 Task: Check the opening hours of the nearest Apple Store for device repairs.
Action: Mouse moved to (128, 72)
Screenshot: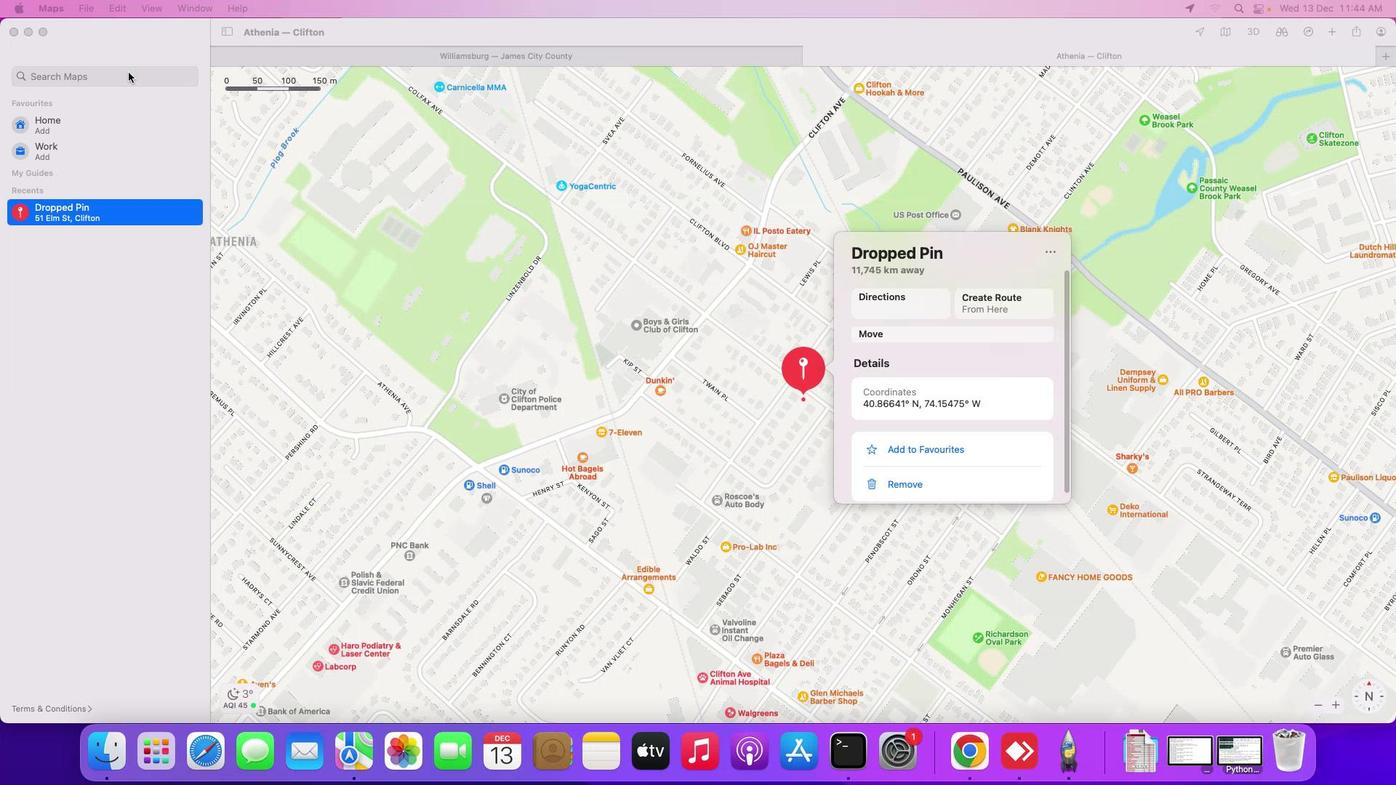 
Action: Mouse pressed left at (128, 72)
Screenshot: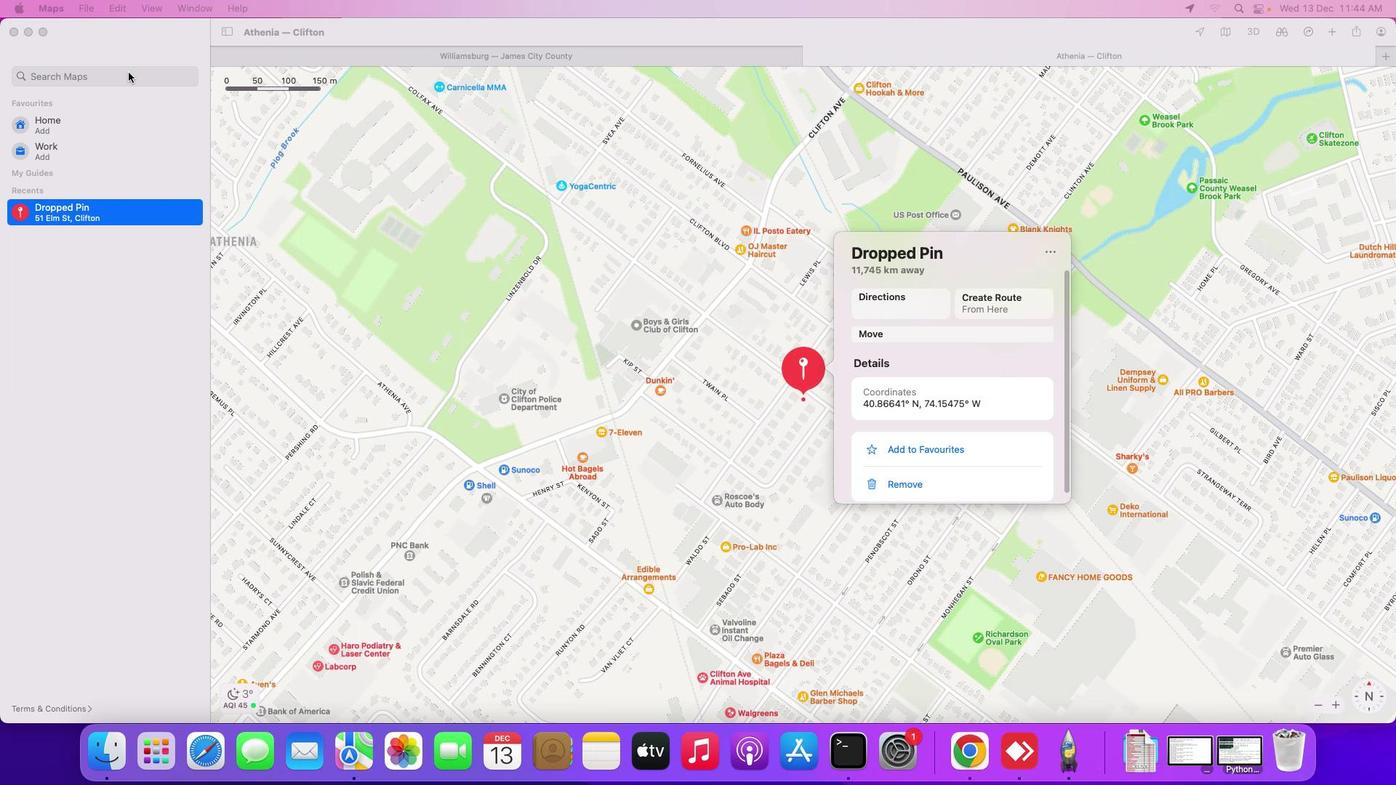 
Action: Key pressed 'f'Key.backspace'n''e''a''r''e''s''t'Key.spaceKey.shift_rKey.shift_r'A''p''p''l''e'Key.spaceKey.shift_r'S''t''o''r''e'Key.space
Screenshot: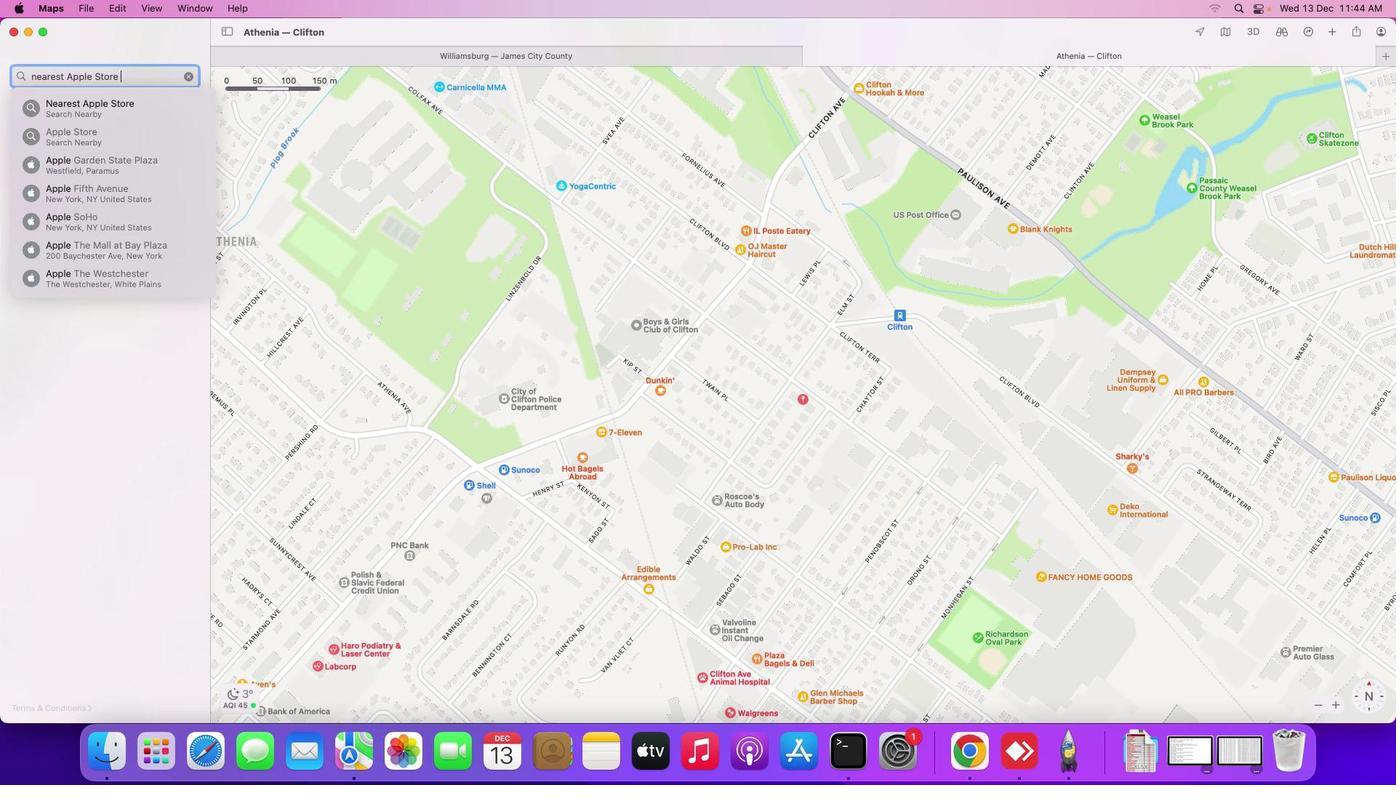 
Action: Mouse moved to (134, 189)
Screenshot: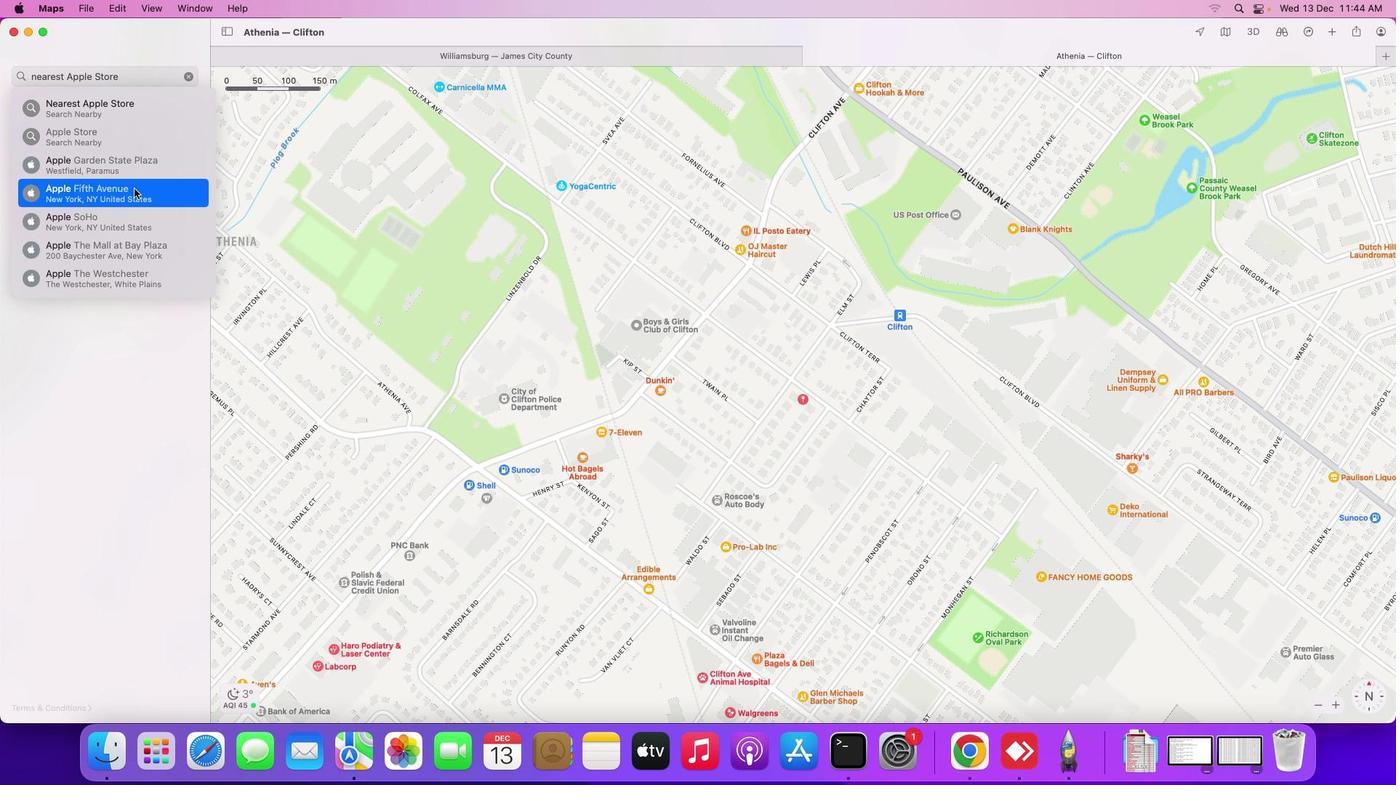 
Action: Mouse pressed left at (134, 189)
Screenshot: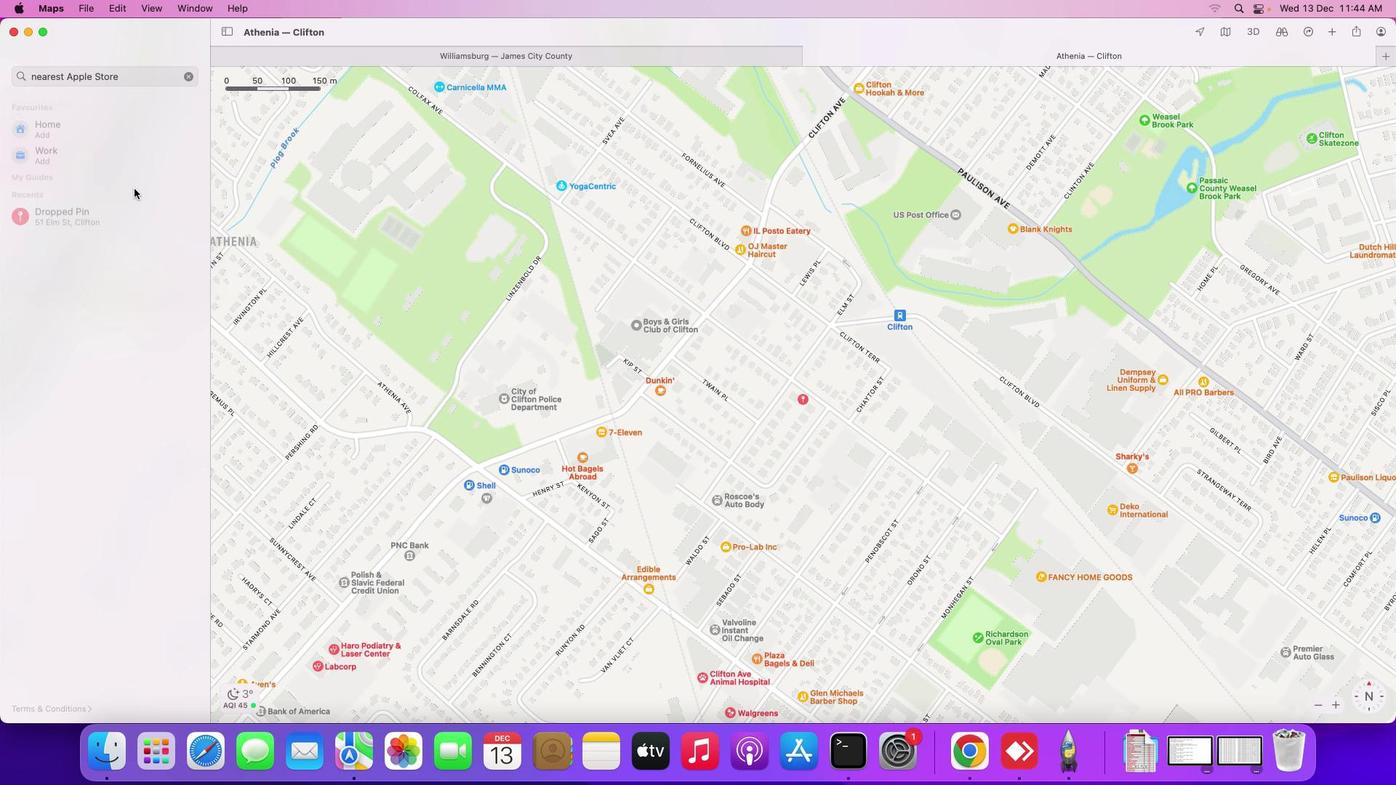 
Action: Mouse moved to (971, 445)
Screenshot: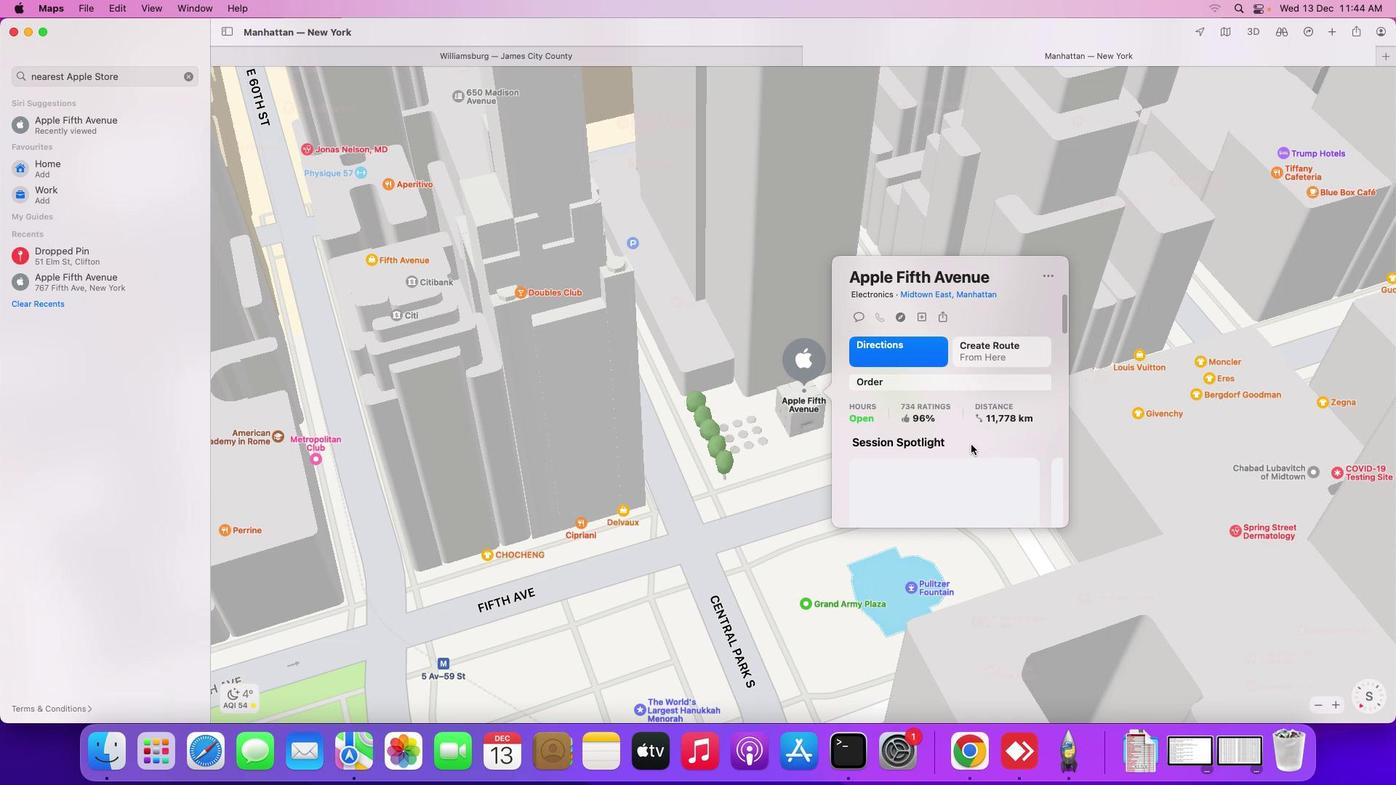 
Action: Mouse scrolled (971, 445) with delta (0, 0)
Screenshot: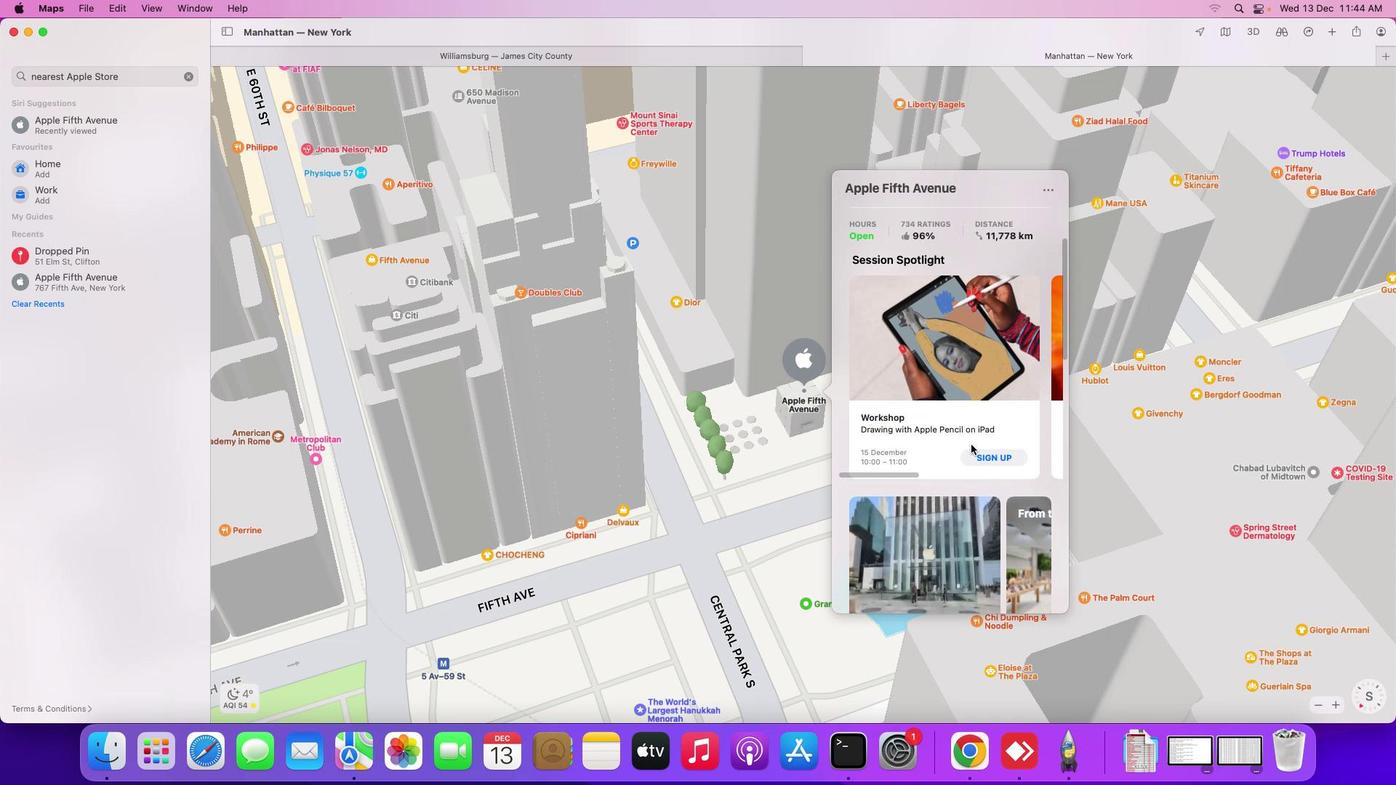 
Action: Mouse scrolled (971, 445) with delta (0, 0)
Screenshot: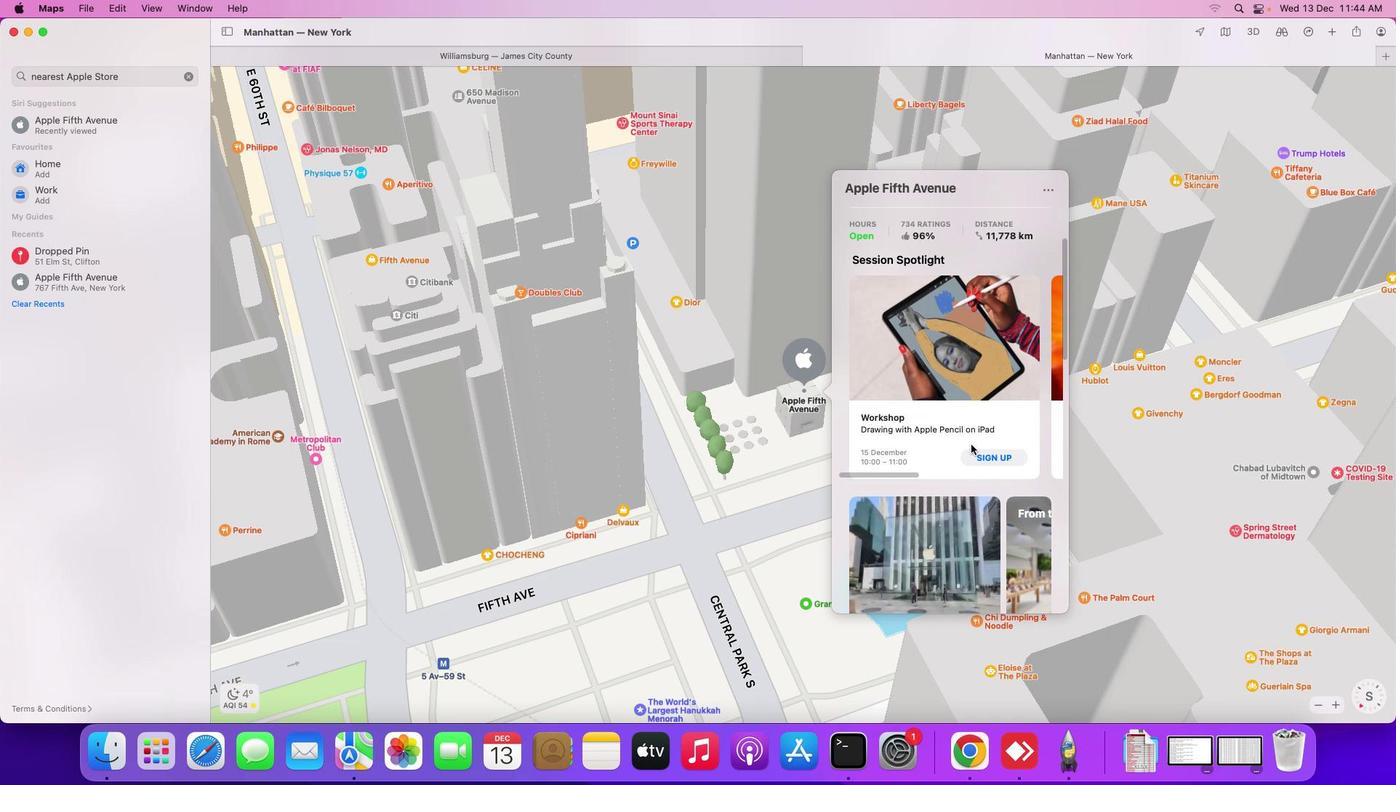
Action: Mouse scrolled (971, 445) with delta (0, -1)
Screenshot: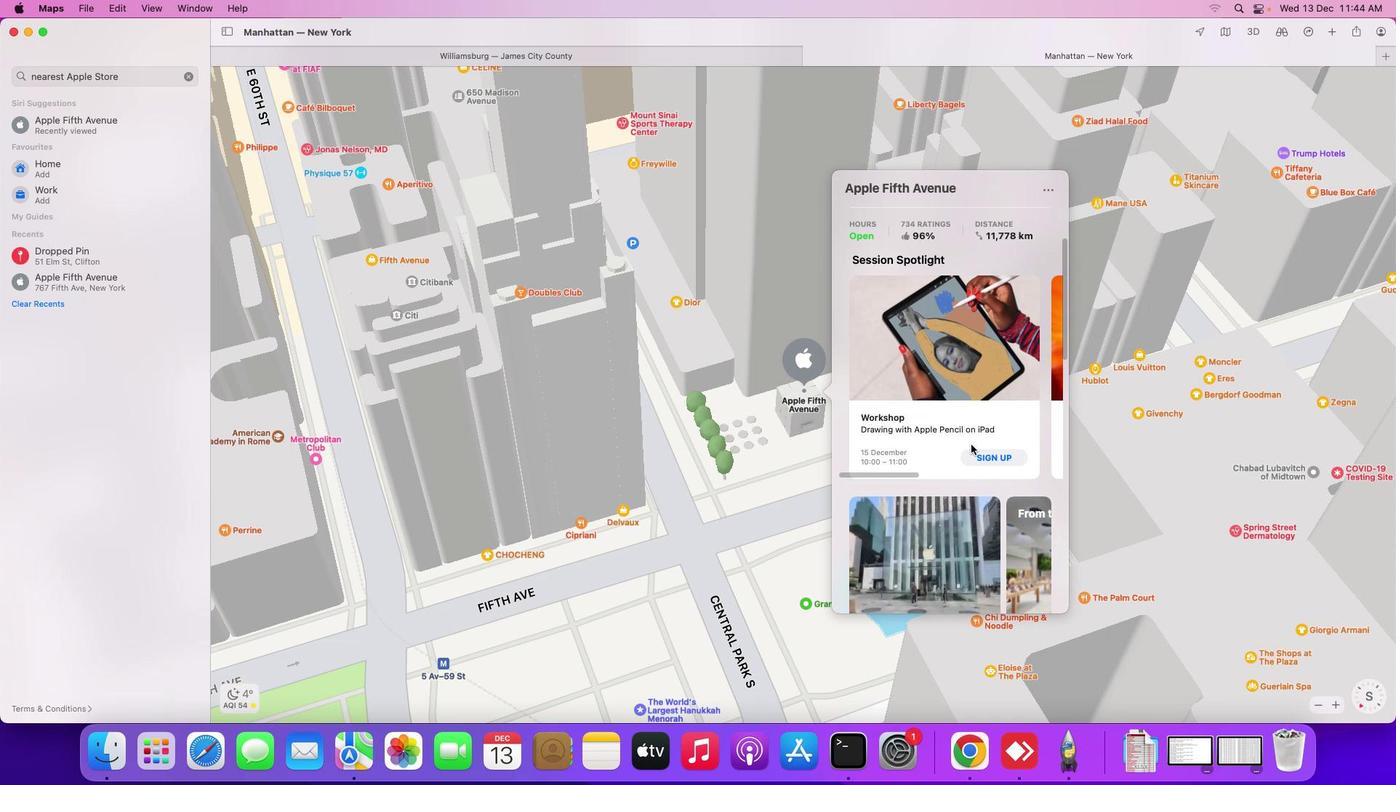 
Action: Mouse scrolled (971, 445) with delta (0, -2)
Screenshot: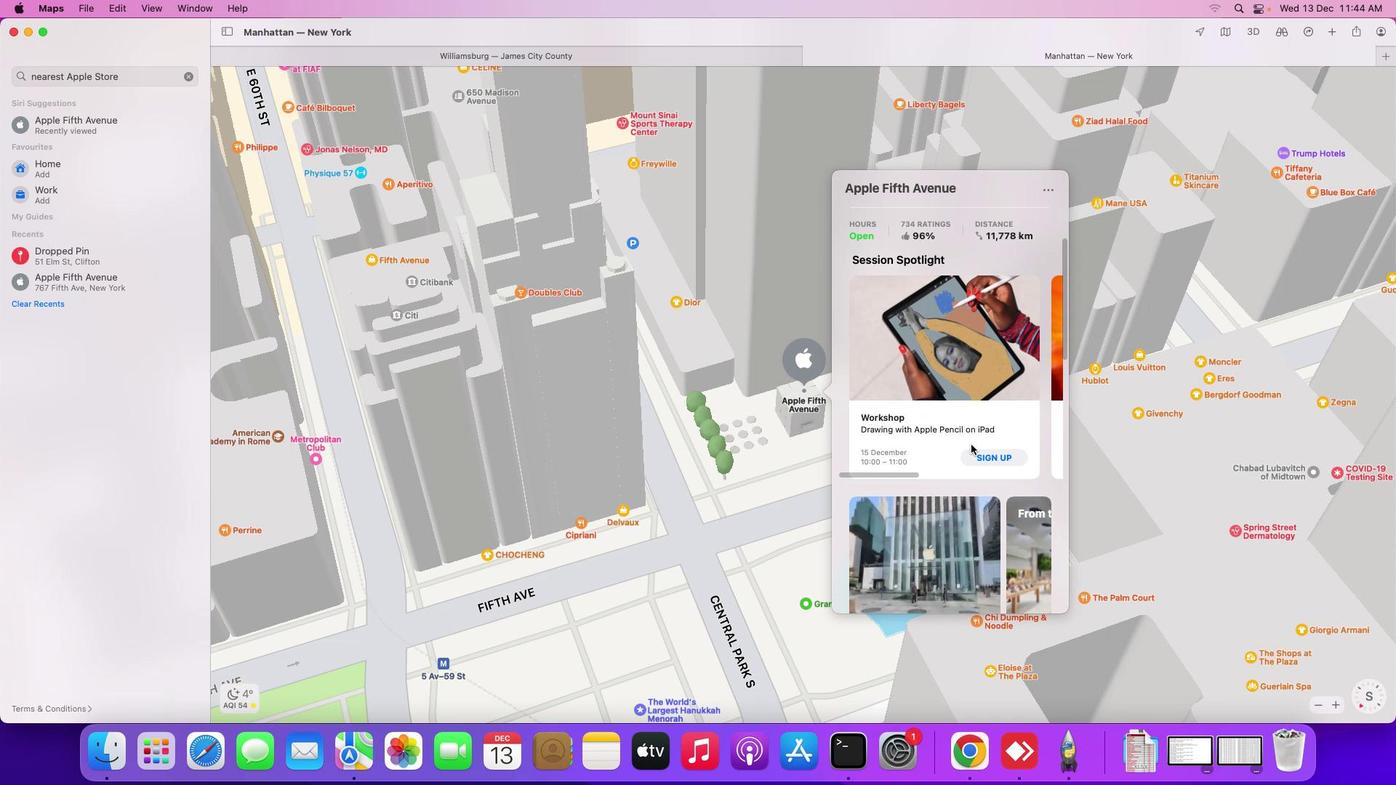 
Action: Mouse scrolled (971, 445) with delta (0, -3)
Screenshot: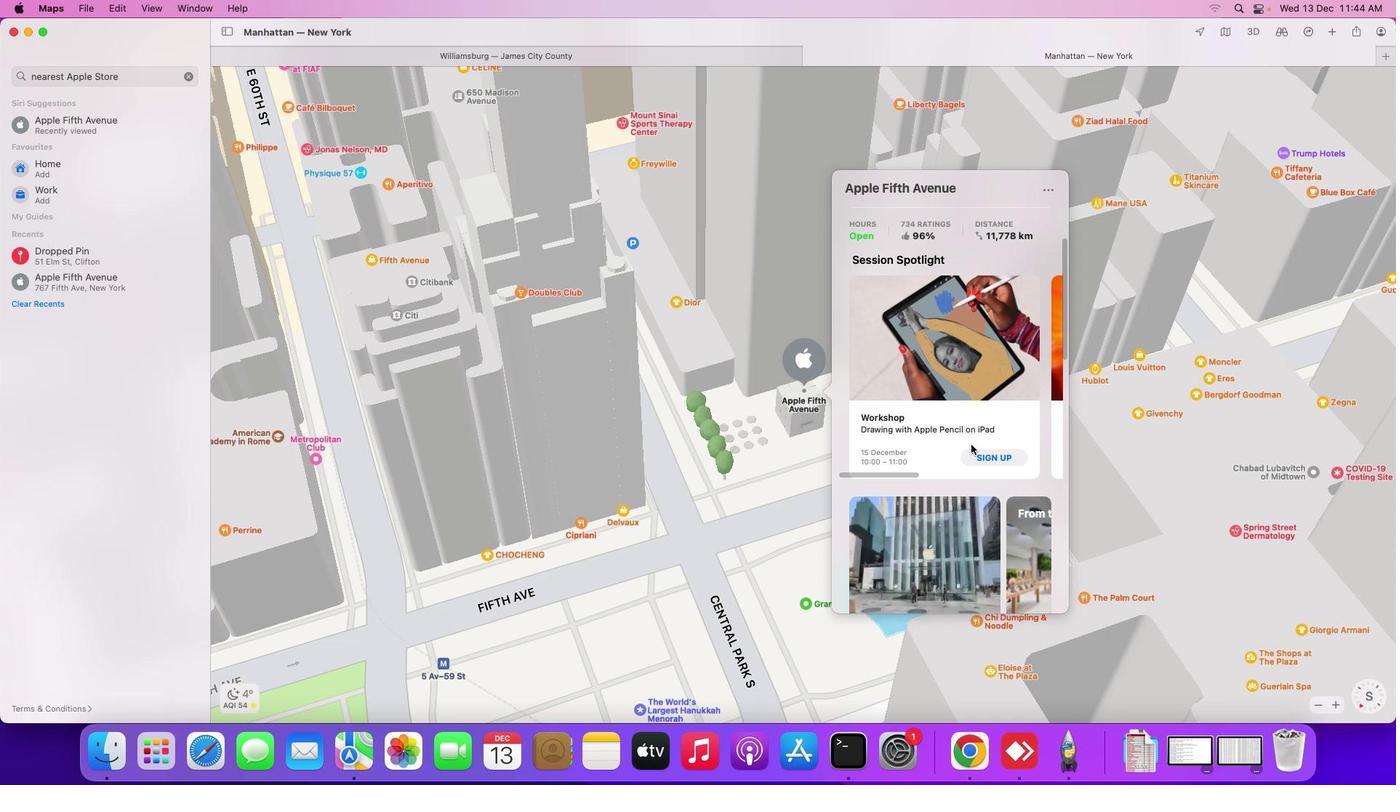 
Action: Mouse scrolled (971, 445) with delta (0, 0)
Screenshot: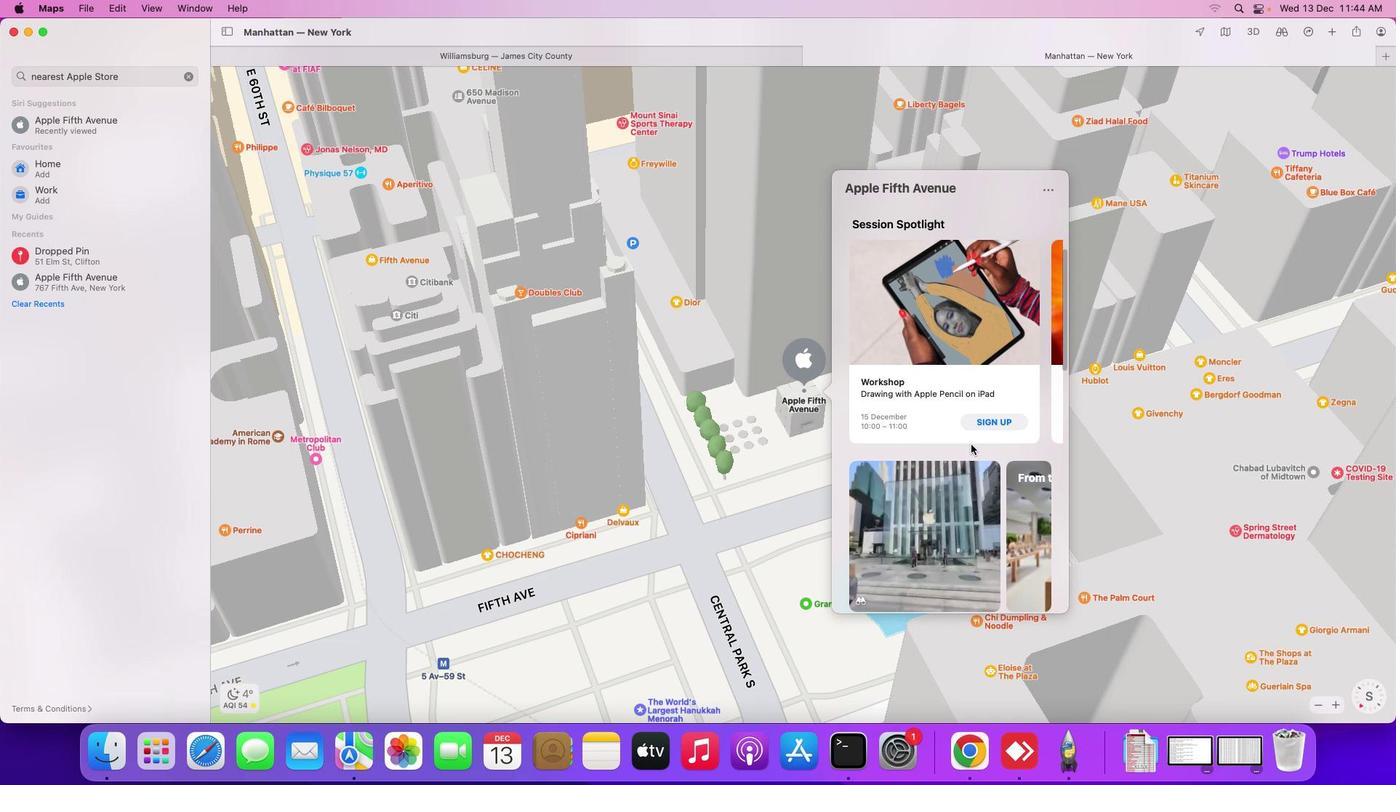 
Action: Mouse scrolled (971, 445) with delta (0, 0)
Screenshot: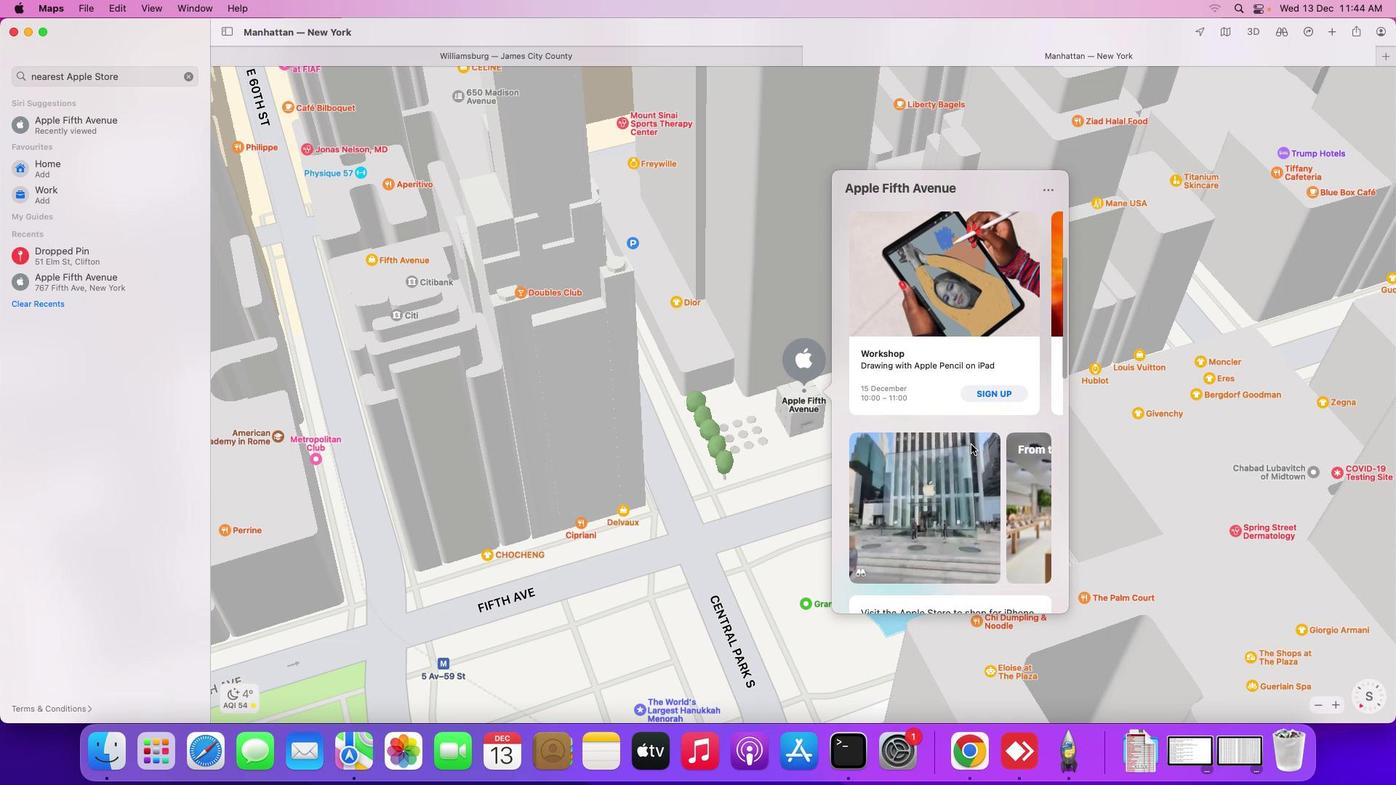 
Action: Mouse scrolled (971, 445) with delta (0, 0)
Screenshot: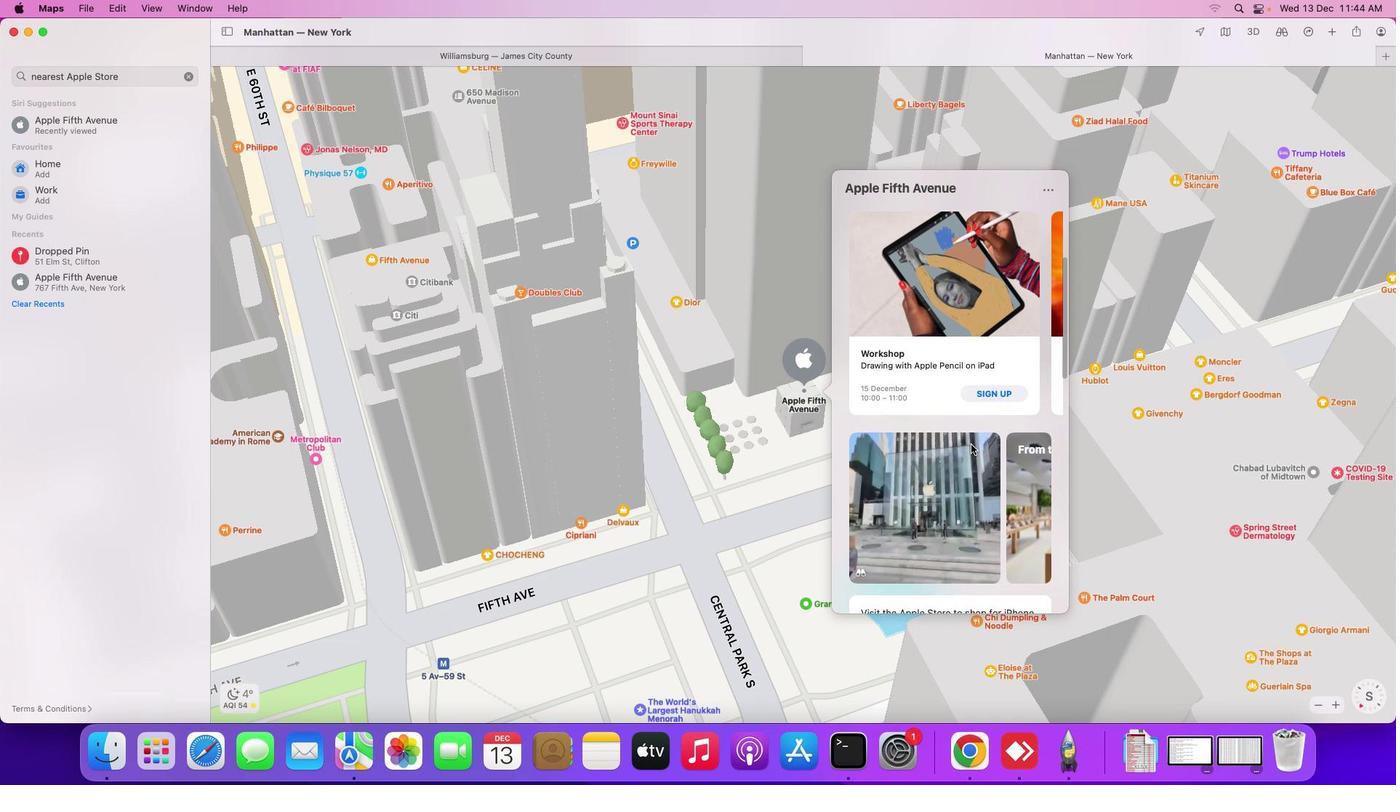 
Action: Mouse scrolled (971, 445) with delta (0, -1)
Screenshot: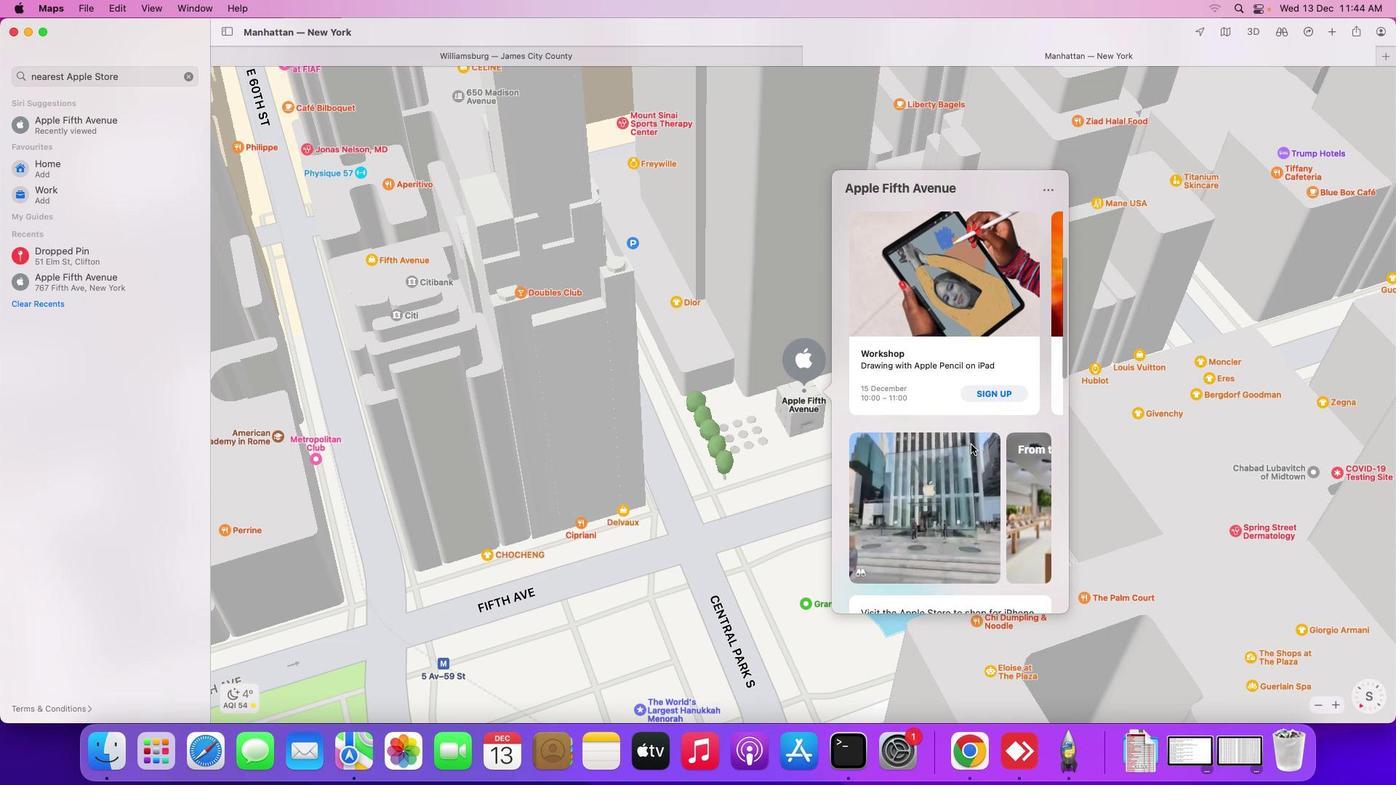 
Action: Mouse scrolled (971, 445) with delta (0, -2)
Screenshot: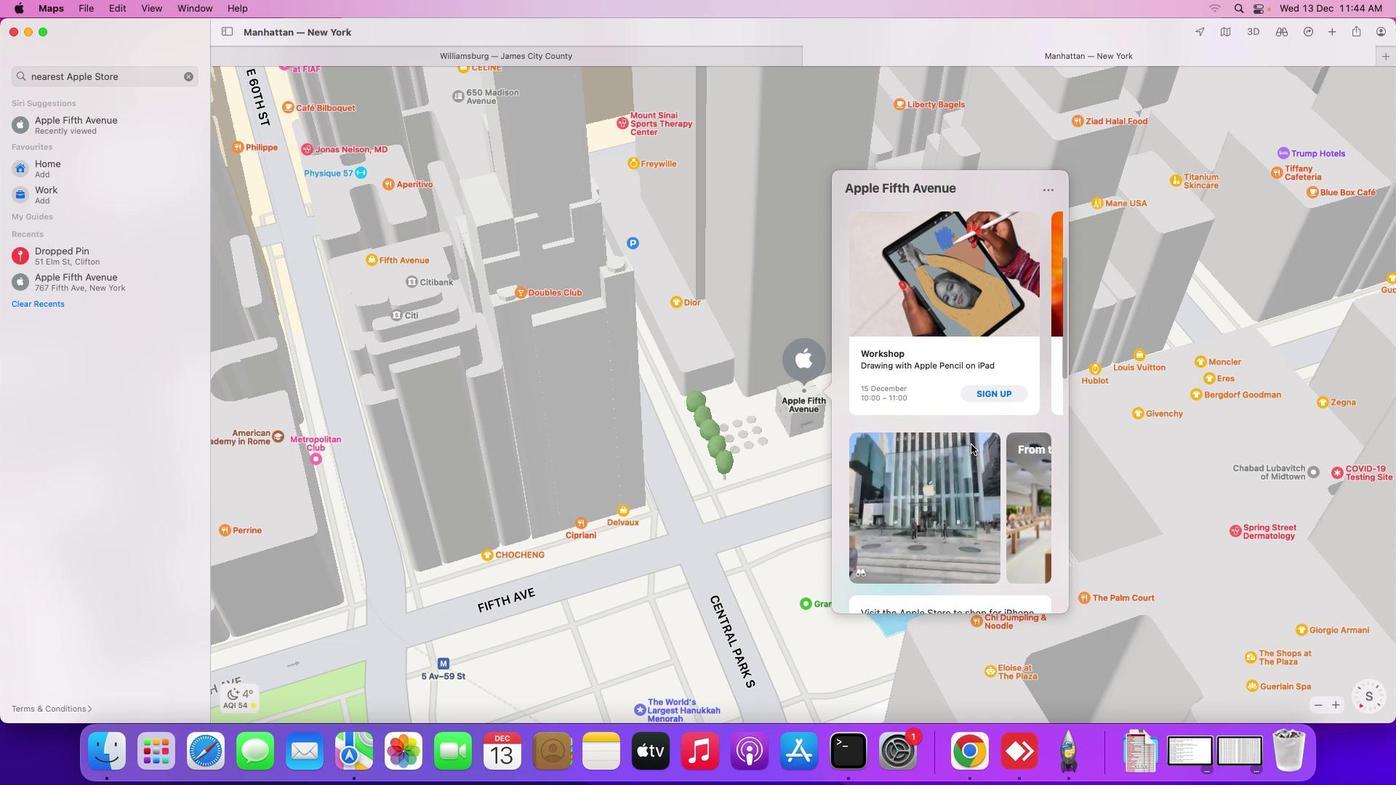 
Action: Mouse scrolled (971, 445) with delta (0, 0)
Screenshot: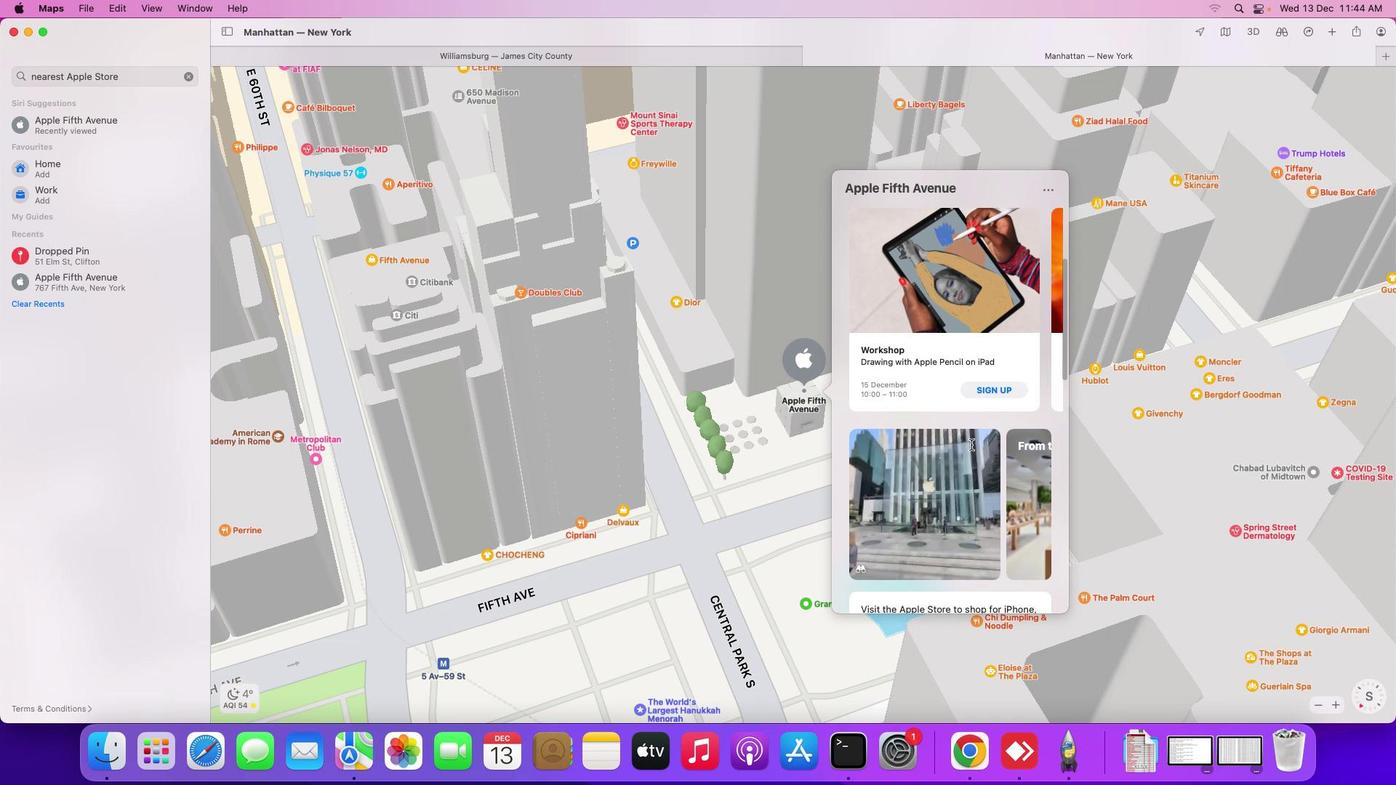 
Action: Mouse scrolled (971, 445) with delta (0, 0)
Screenshot: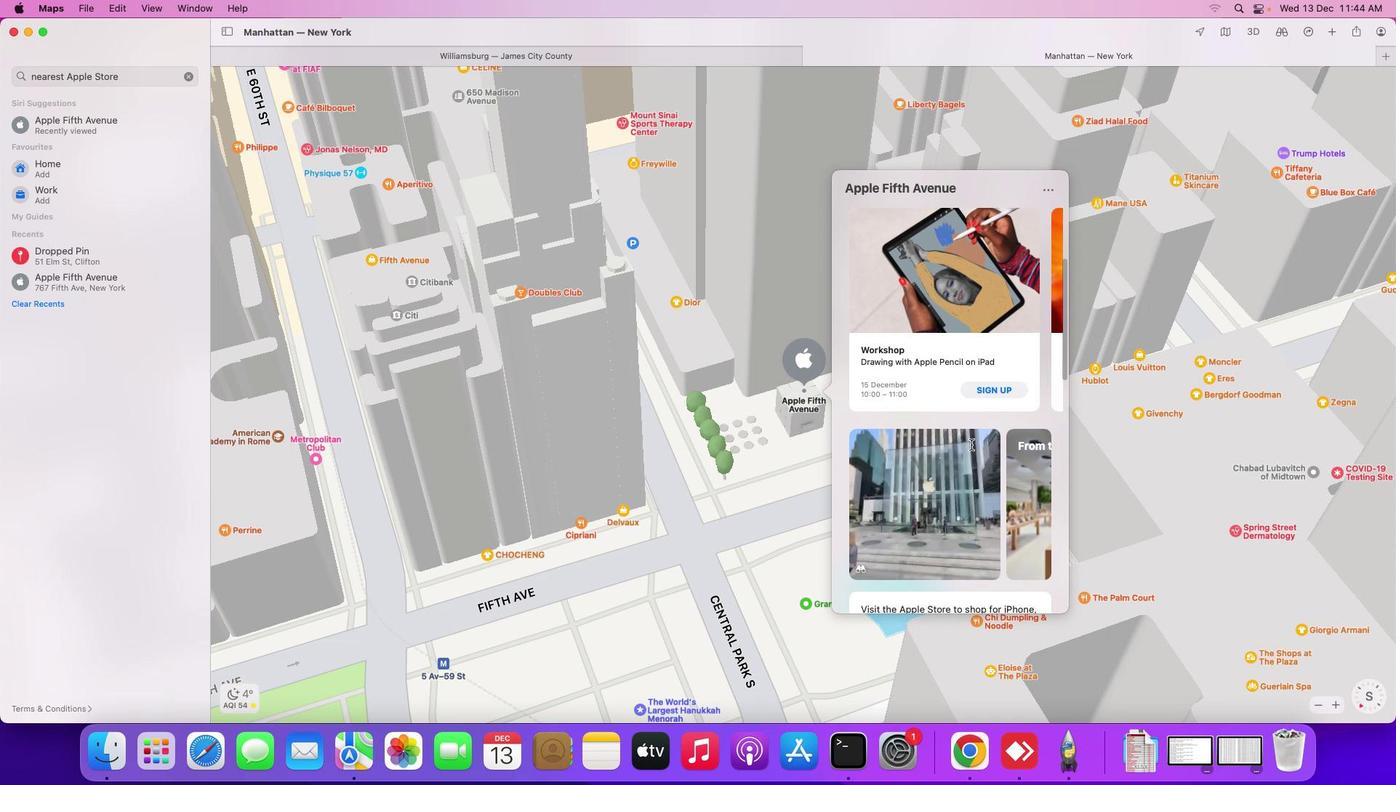 
Action: Mouse scrolled (971, 445) with delta (0, 0)
Screenshot: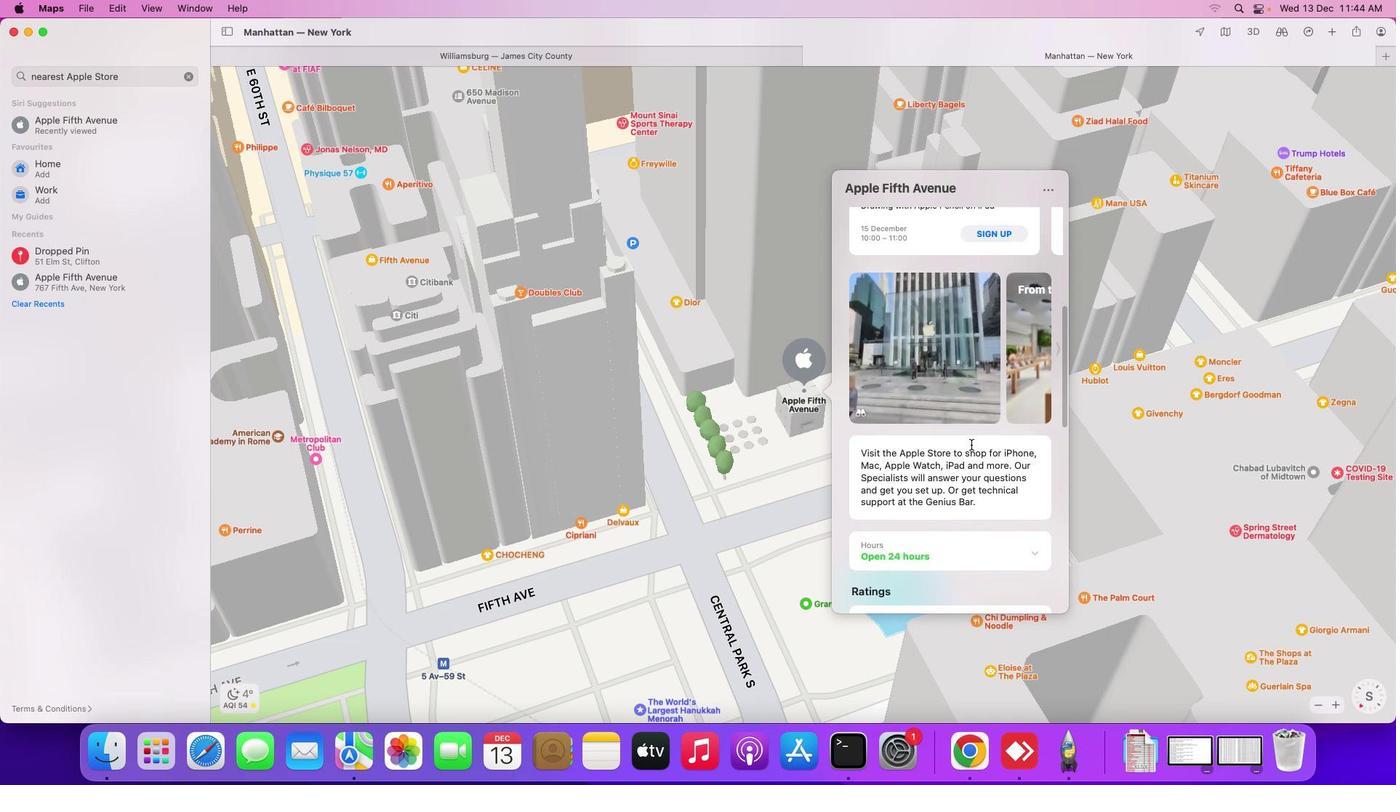 
Action: Mouse scrolled (971, 445) with delta (0, 0)
Screenshot: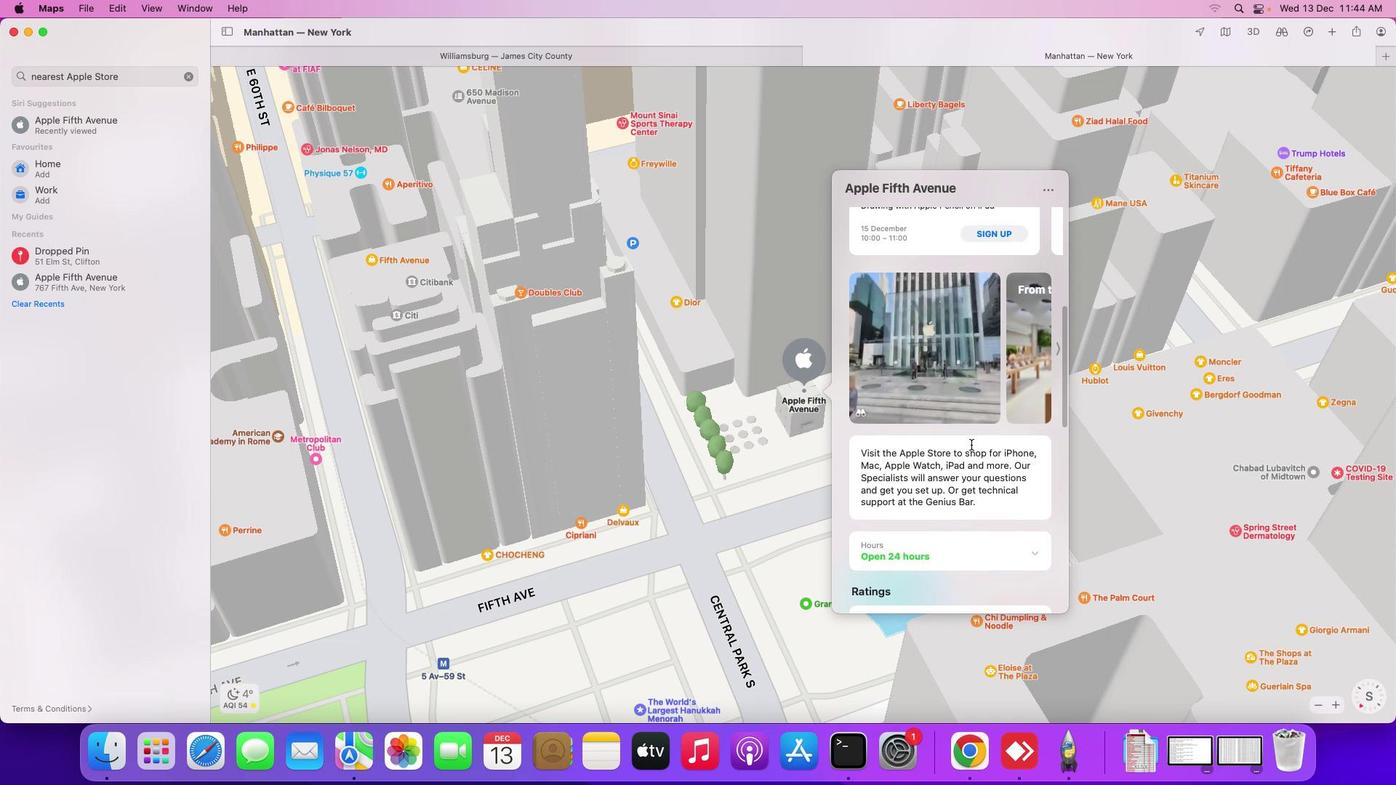 
Action: Mouse scrolled (971, 445) with delta (0, -2)
Screenshot: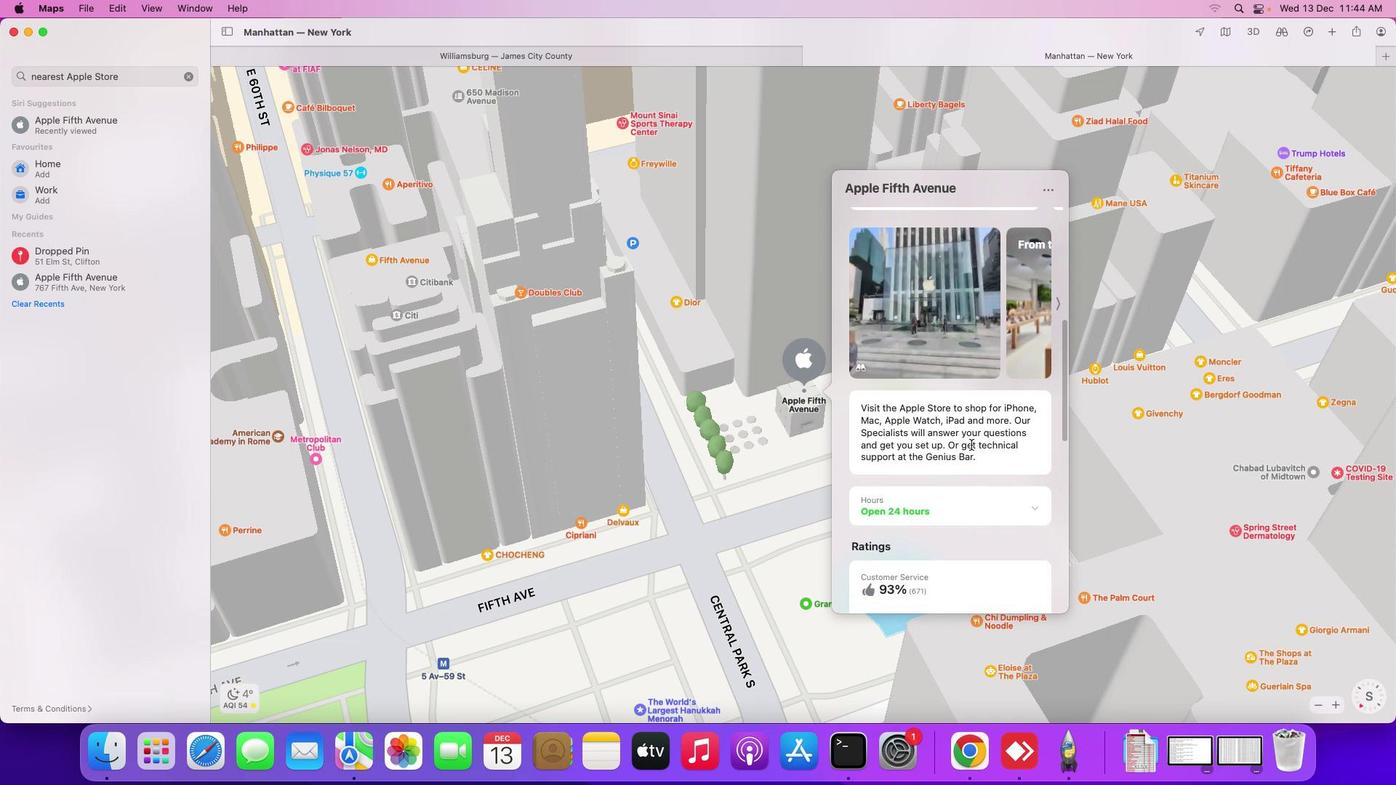 
Action: Mouse scrolled (971, 445) with delta (0, -2)
Screenshot: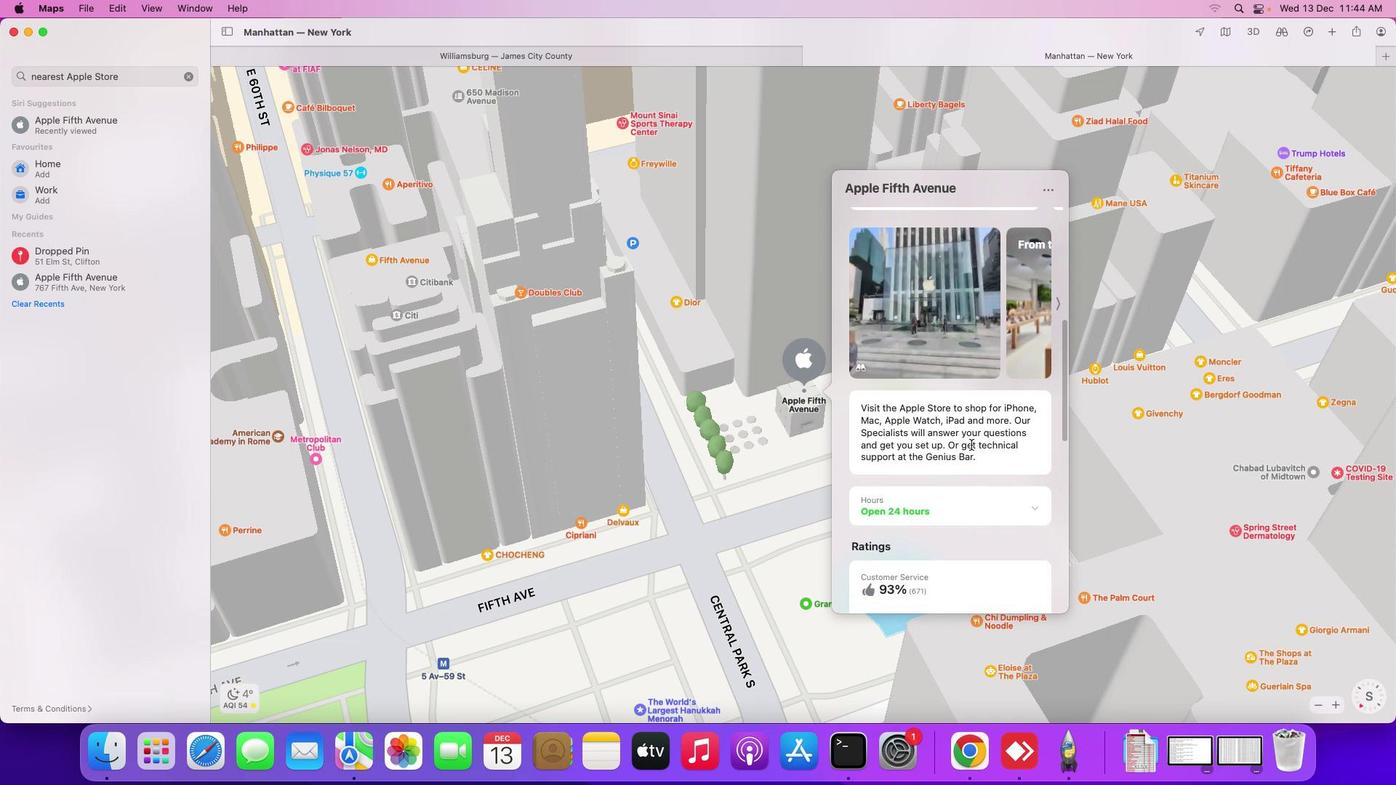 
Action: Mouse scrolled (971, 445) with delta (0, -3)
Screenshot: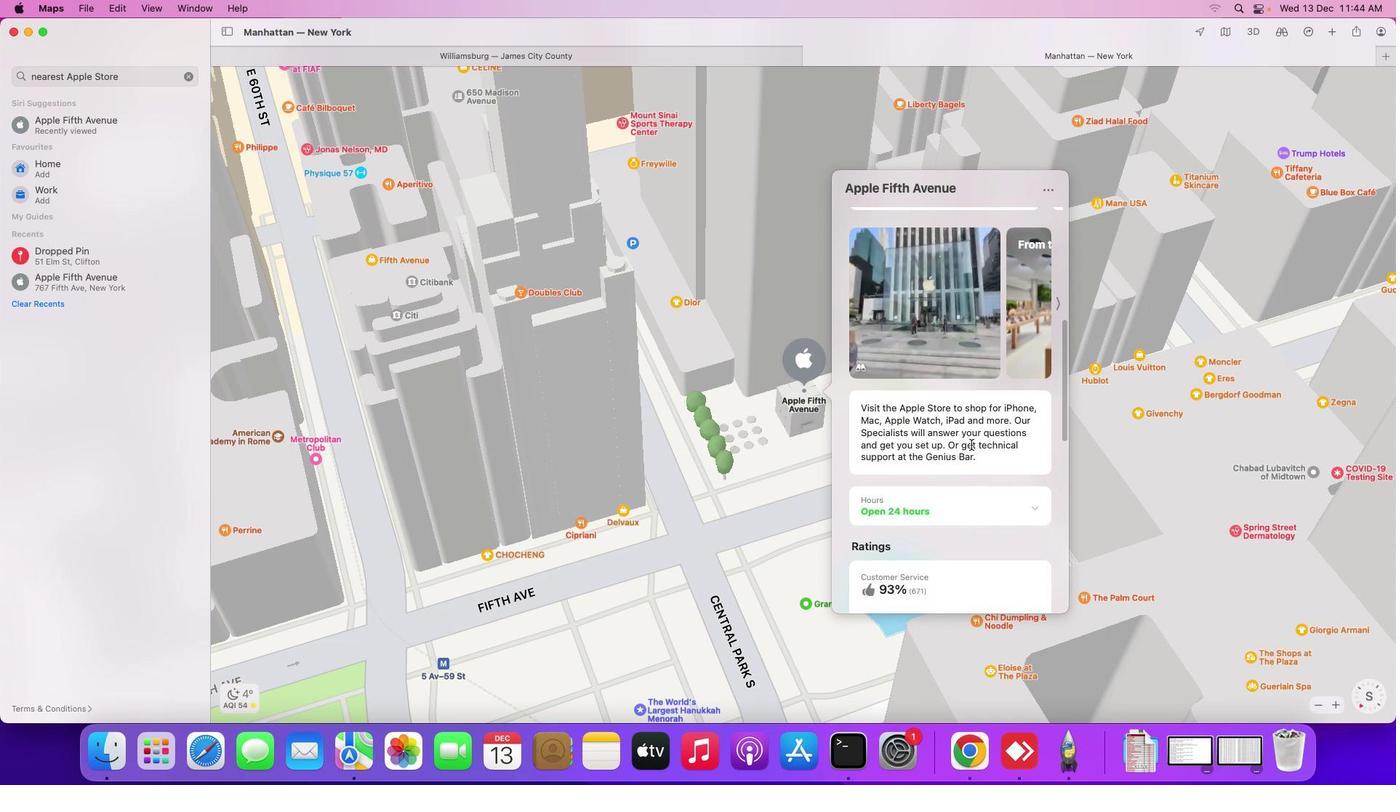 
Action: Mouse scrolled (971, 445) with delta (0, -4)
Screenshot: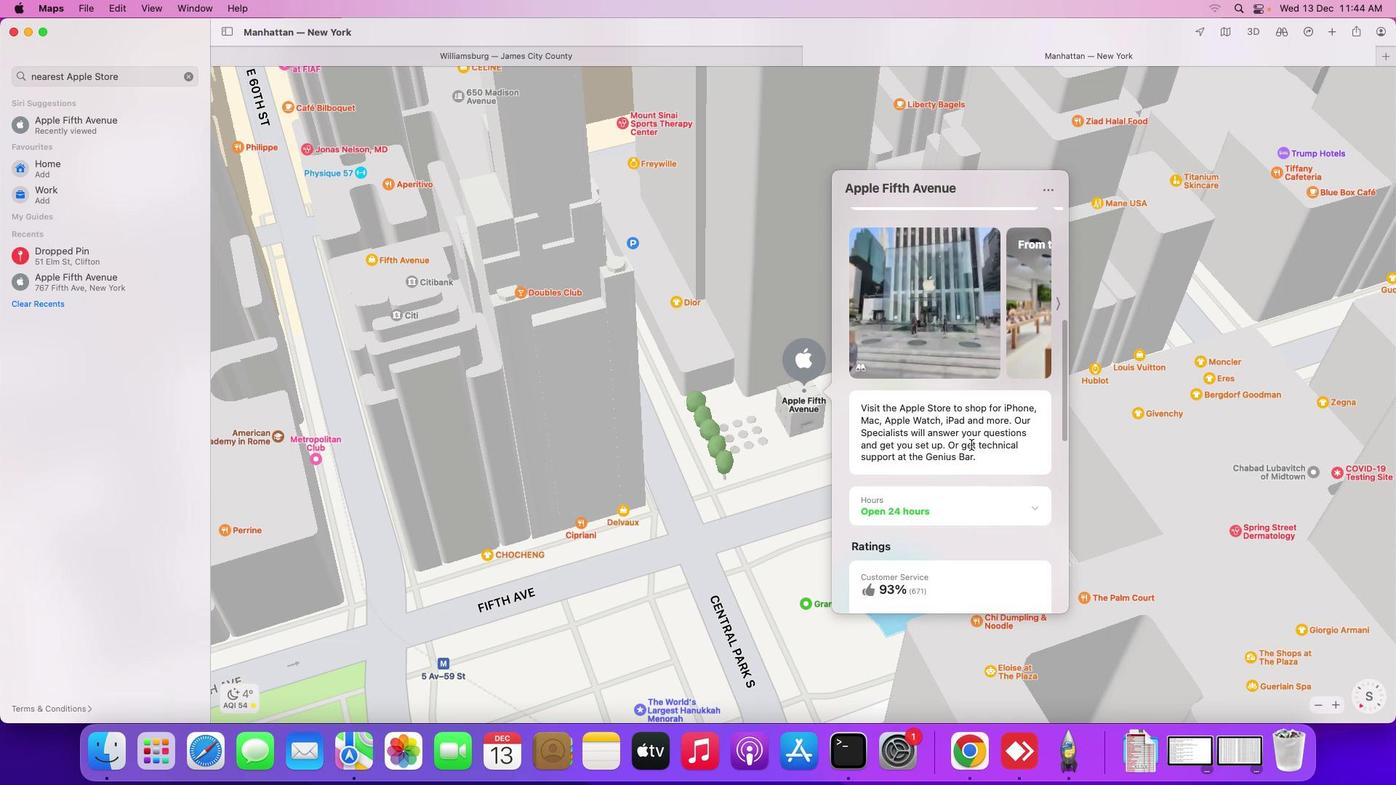
Action: Mouse scrolled (971, 445) with delta (0, -4)
Screenshot: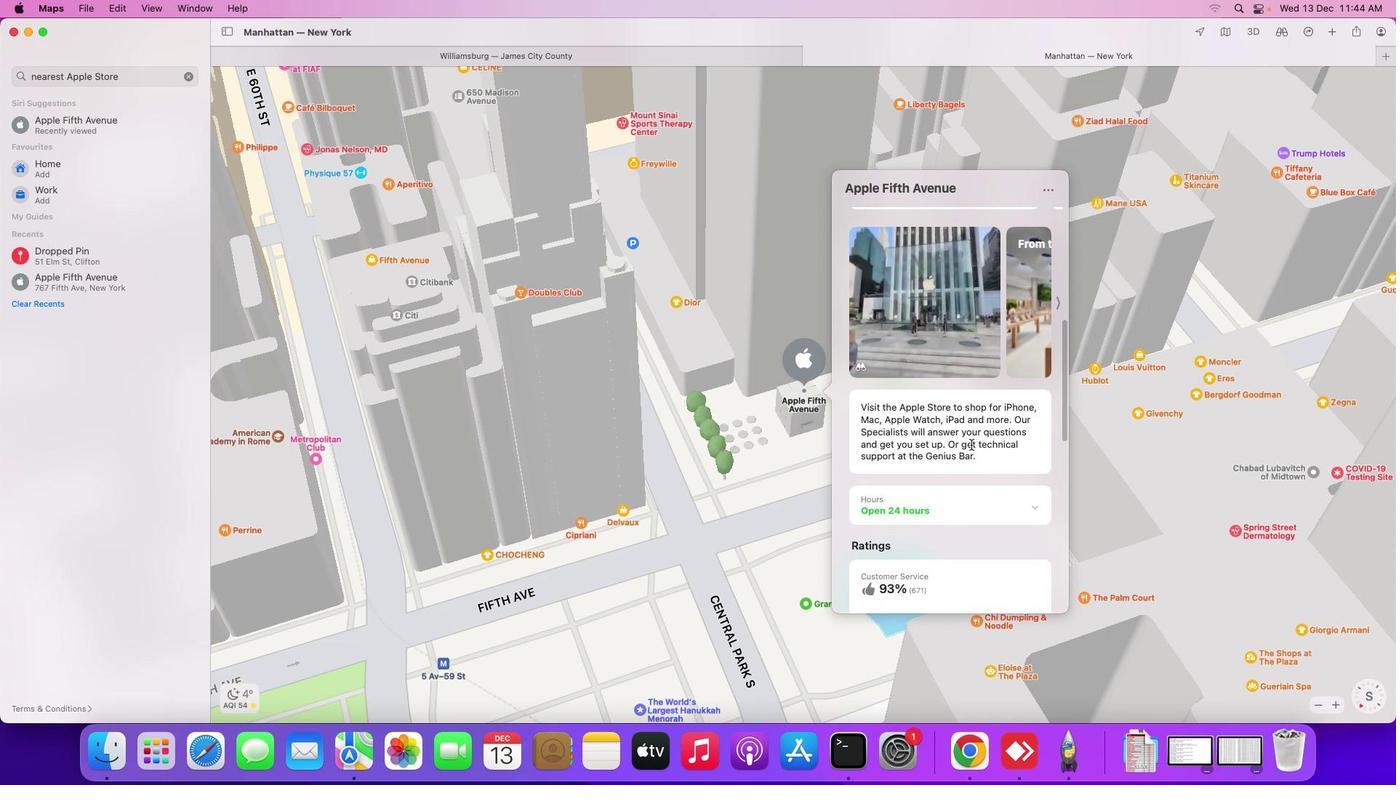 
Action: Mouse scrolled (971, 445) with delta (0, 0)
Screenshot: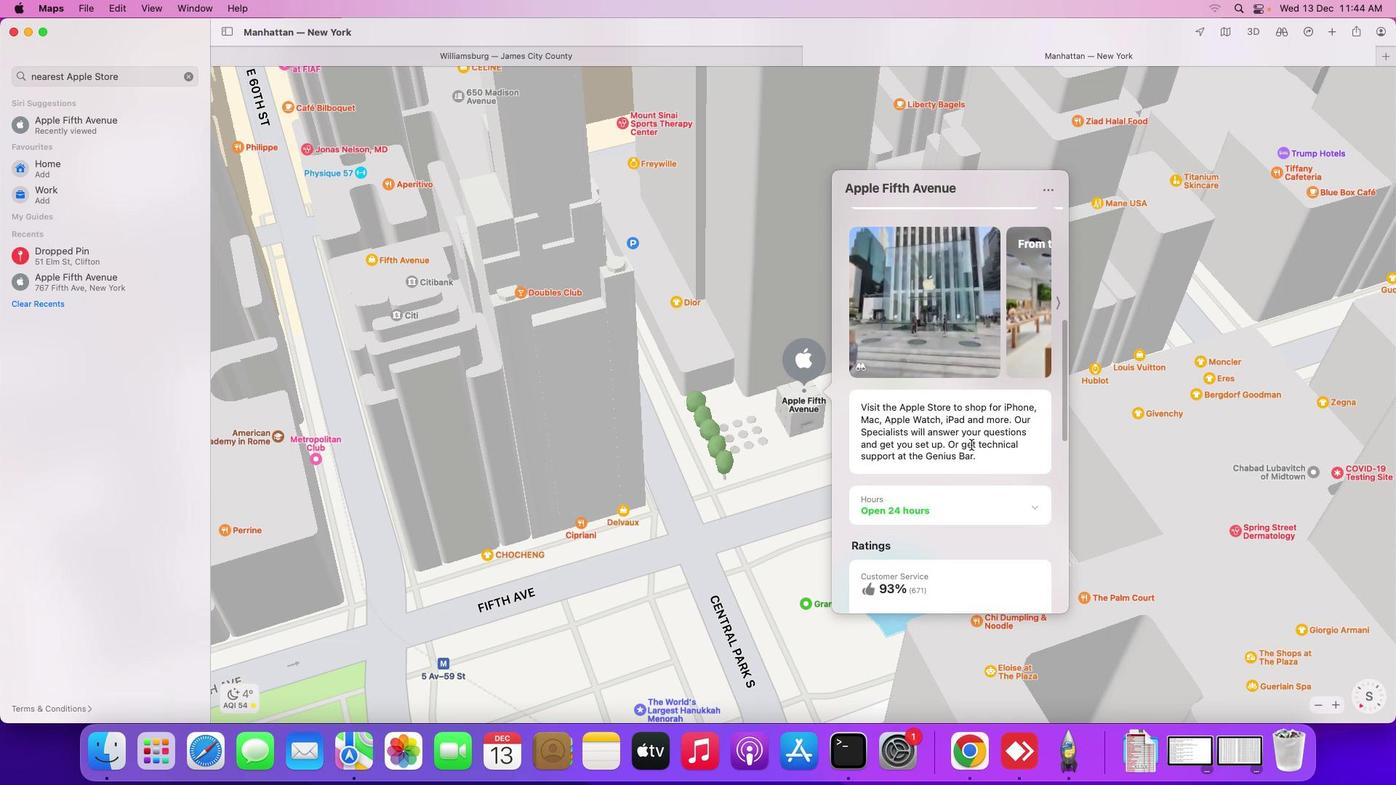 
Action: Mouse moved to (977, 454)
Screenshot: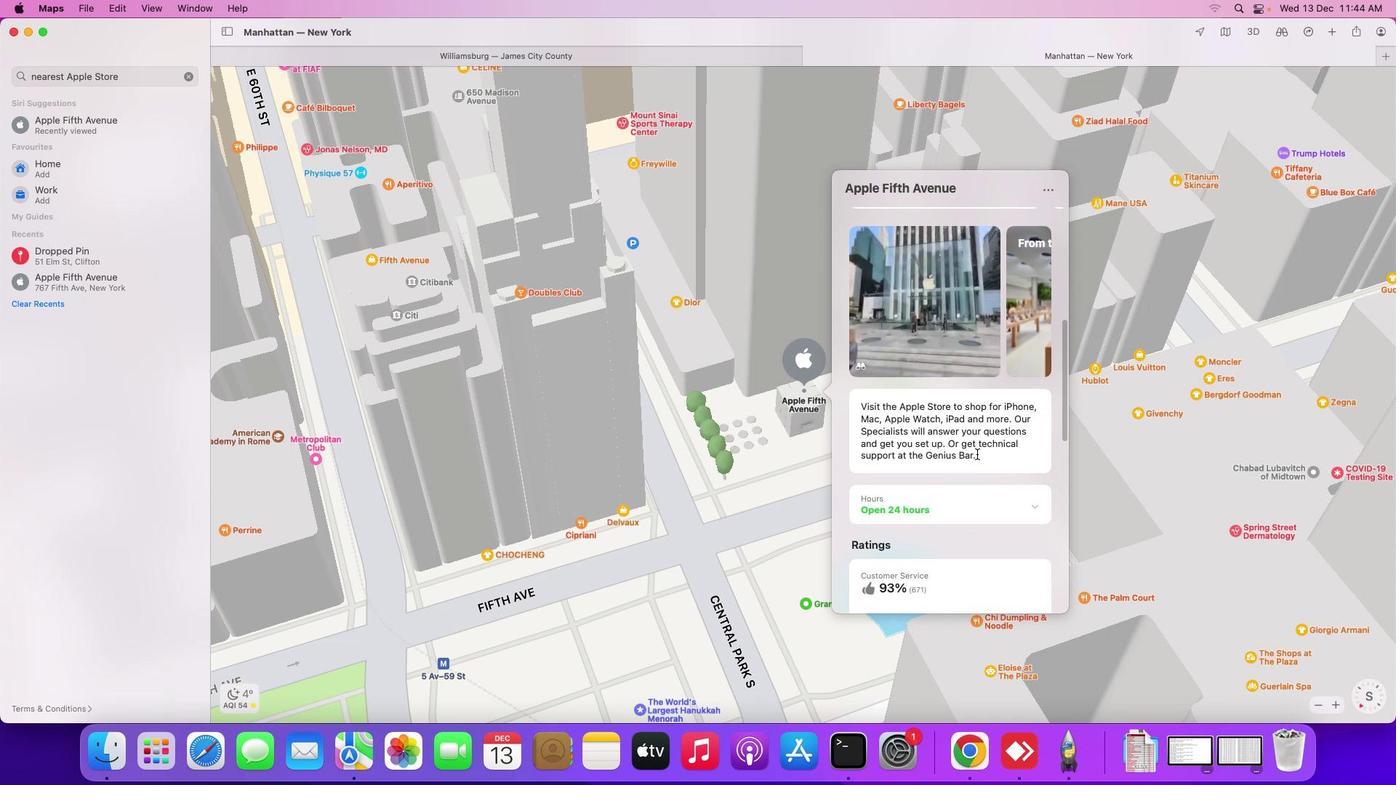 
Action: Mouse scrolled (977, 454) with delta (0, 0)
Screenshot: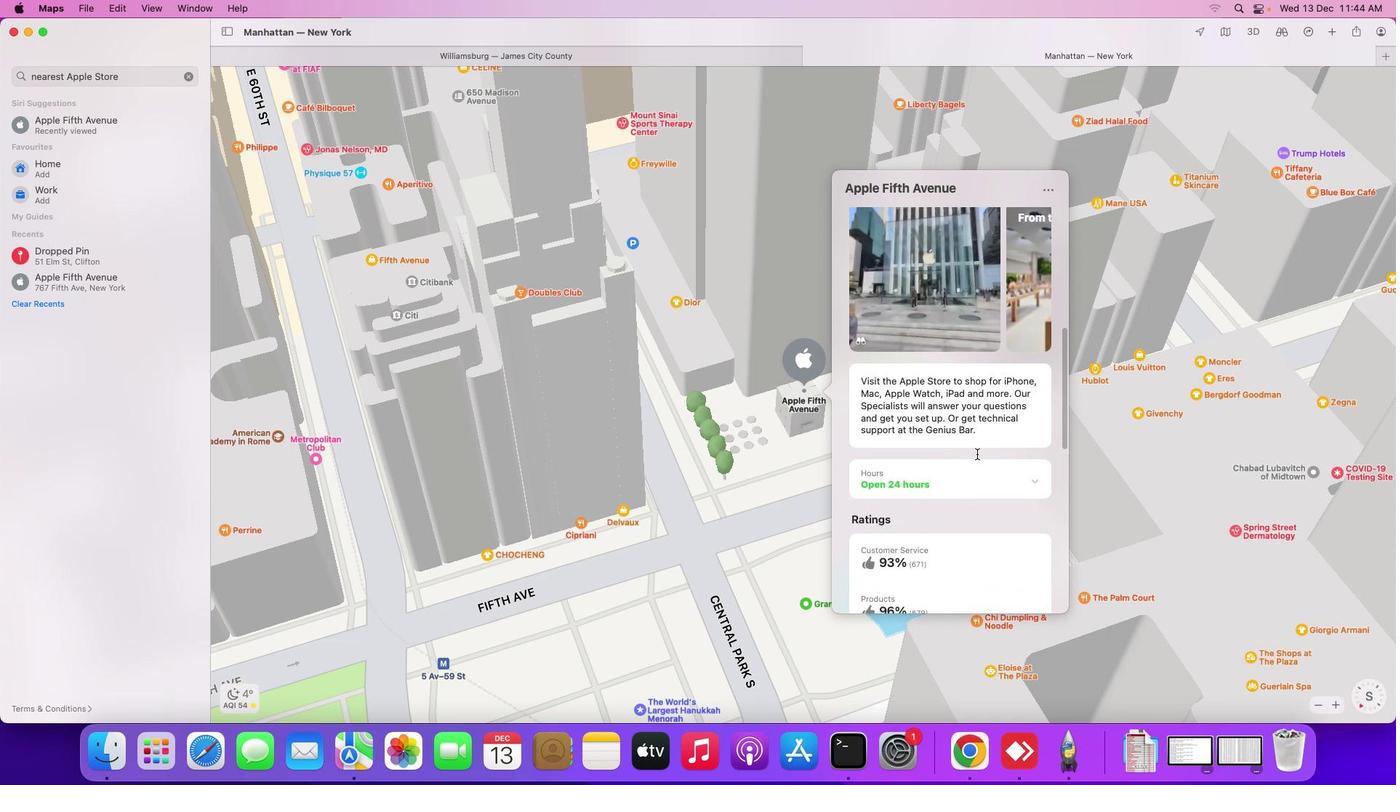
Action: Mouse scrolled (977, 454) with delta (0, 0)
Screenshot: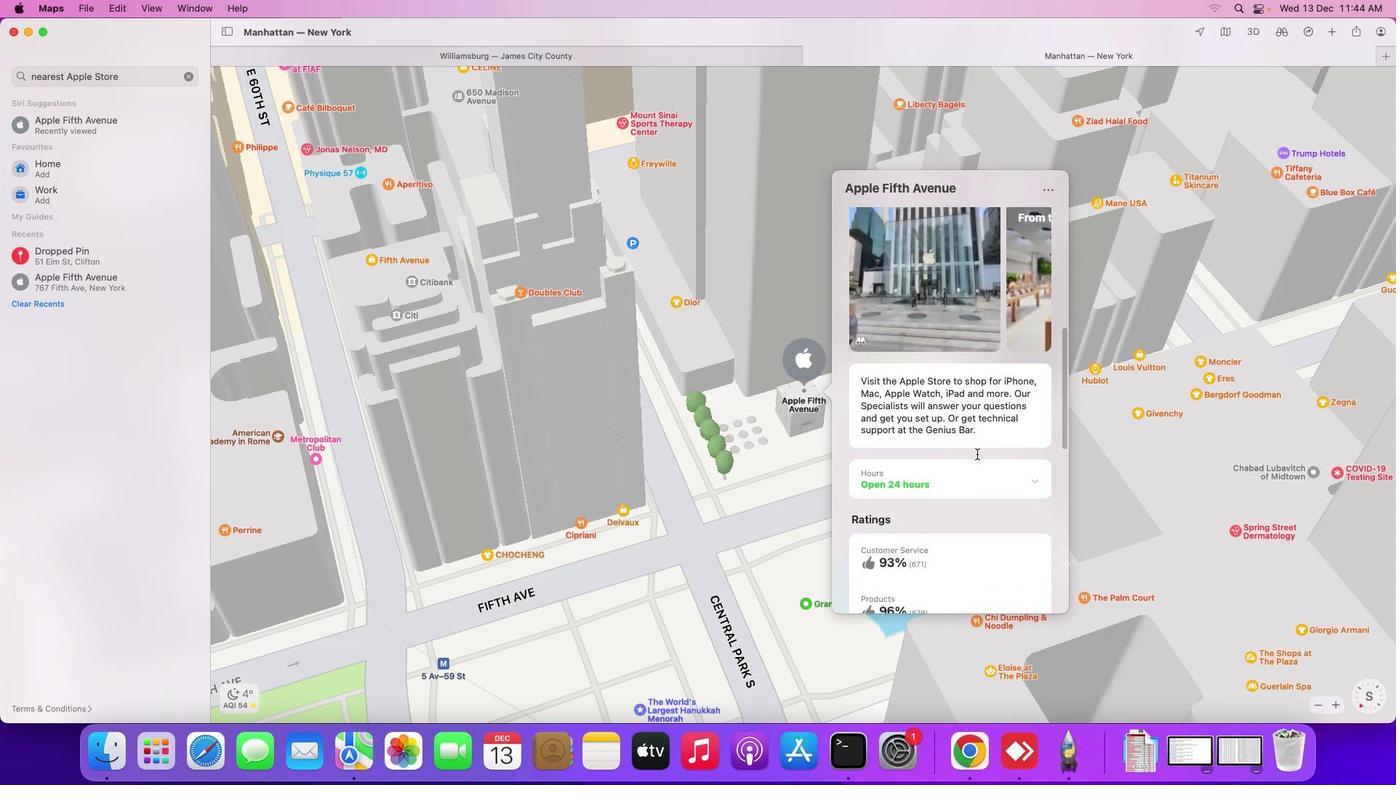 
Action: Mouse scrolled (977, 454) with delta (0, -1)
Screenshot: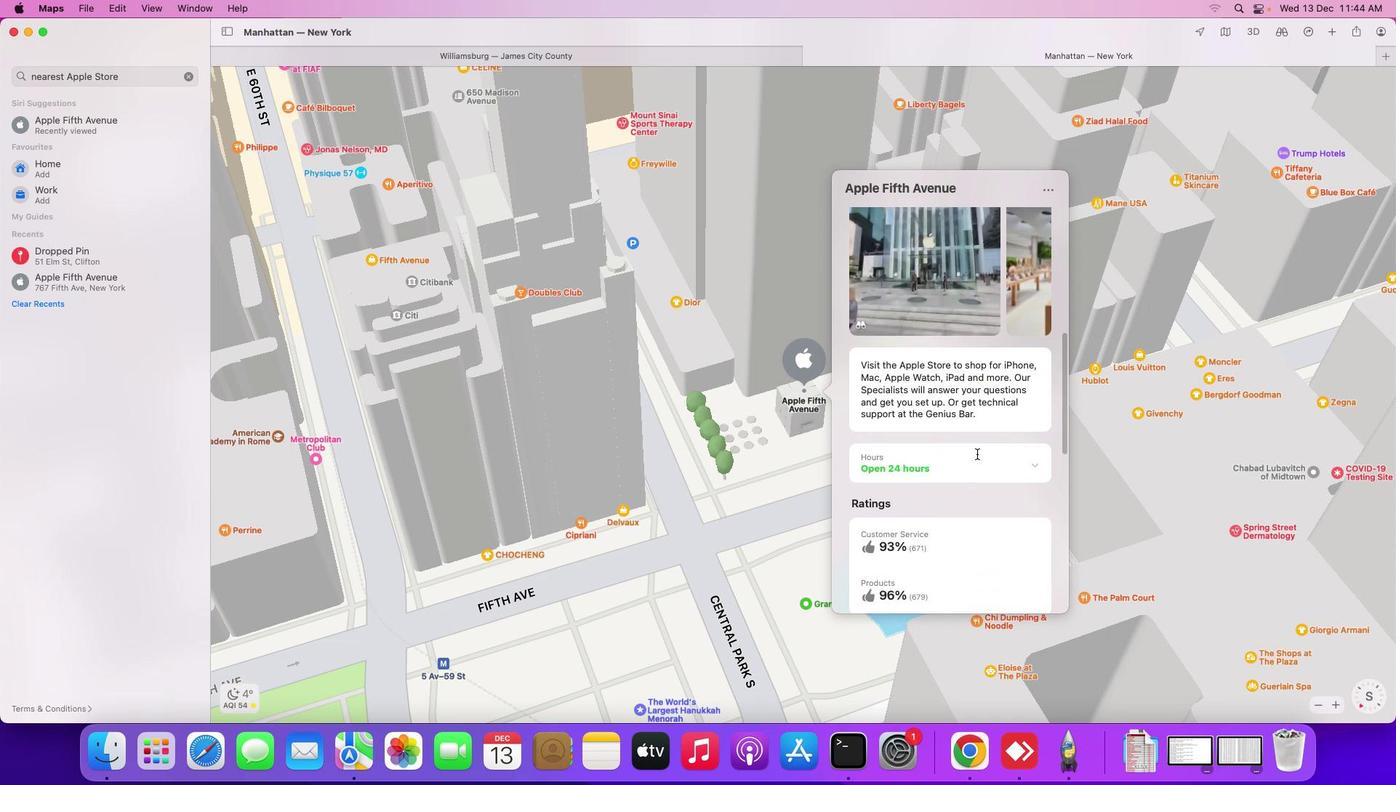 
Action: Mouse scrolled (977, 454) with delta (0, -1)
Screenshot: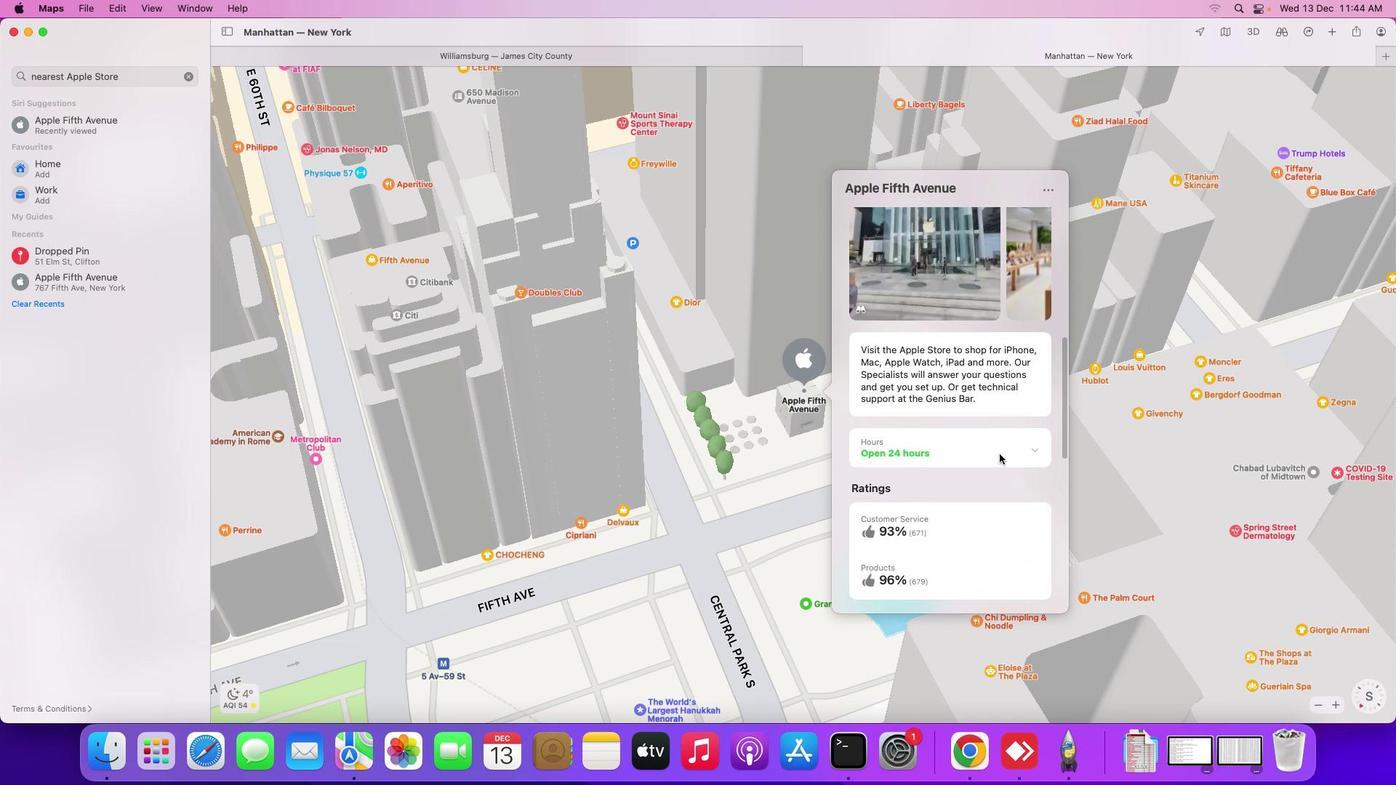 
Action: Mouse scrolled (977, 454) with delta (0, -1)
Screenshot: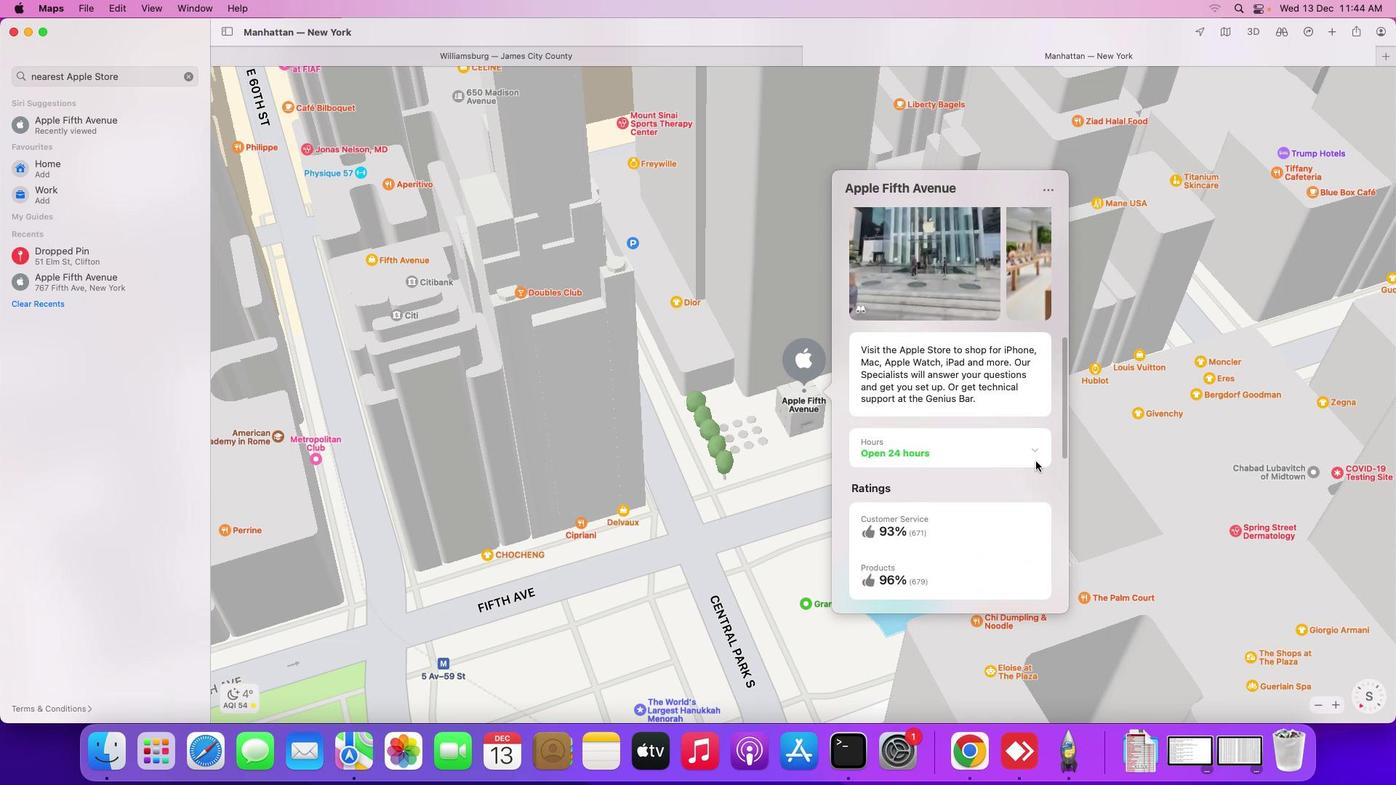 
Action: Mouse moved to (1036, 448)
Screenshot: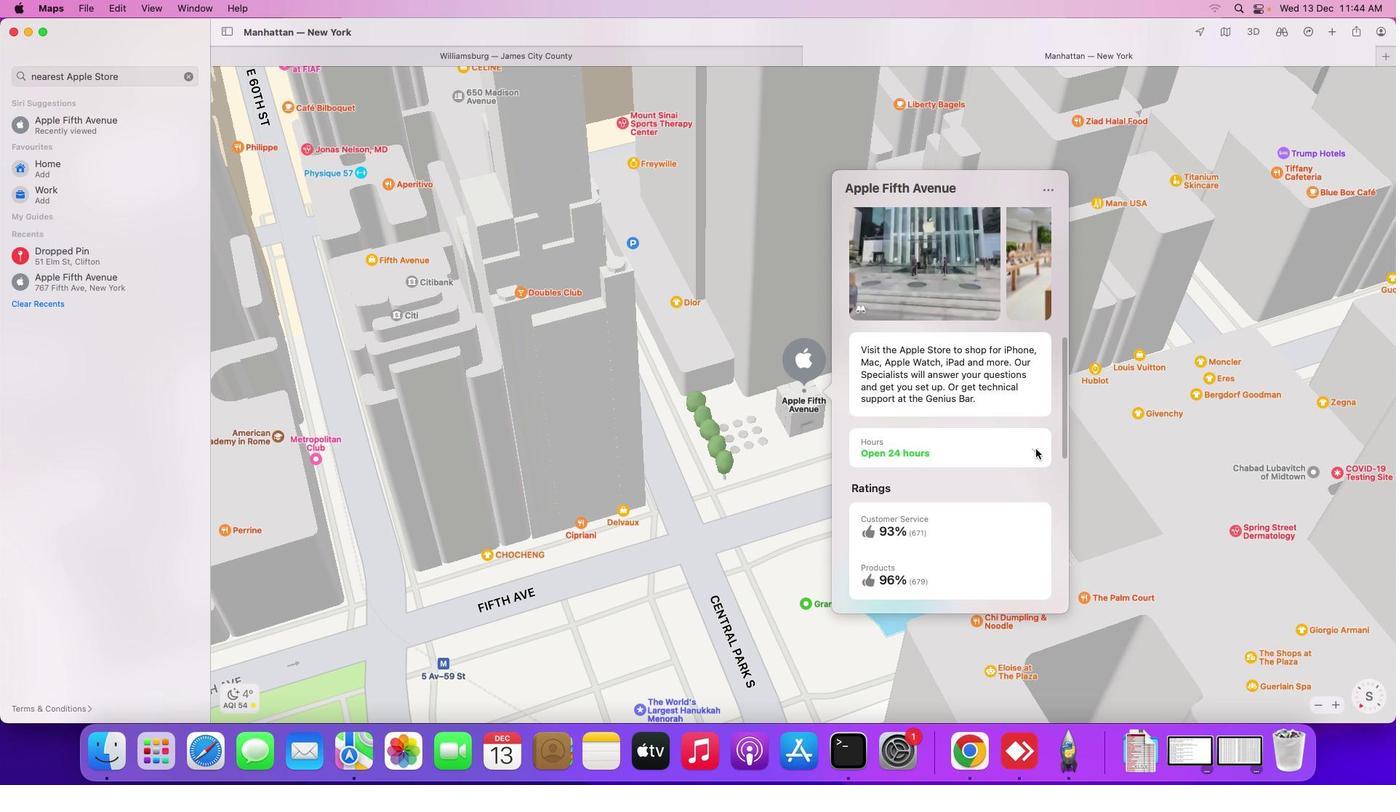 
Action: Mouse pressed left at (1036, 448)
Screenshot: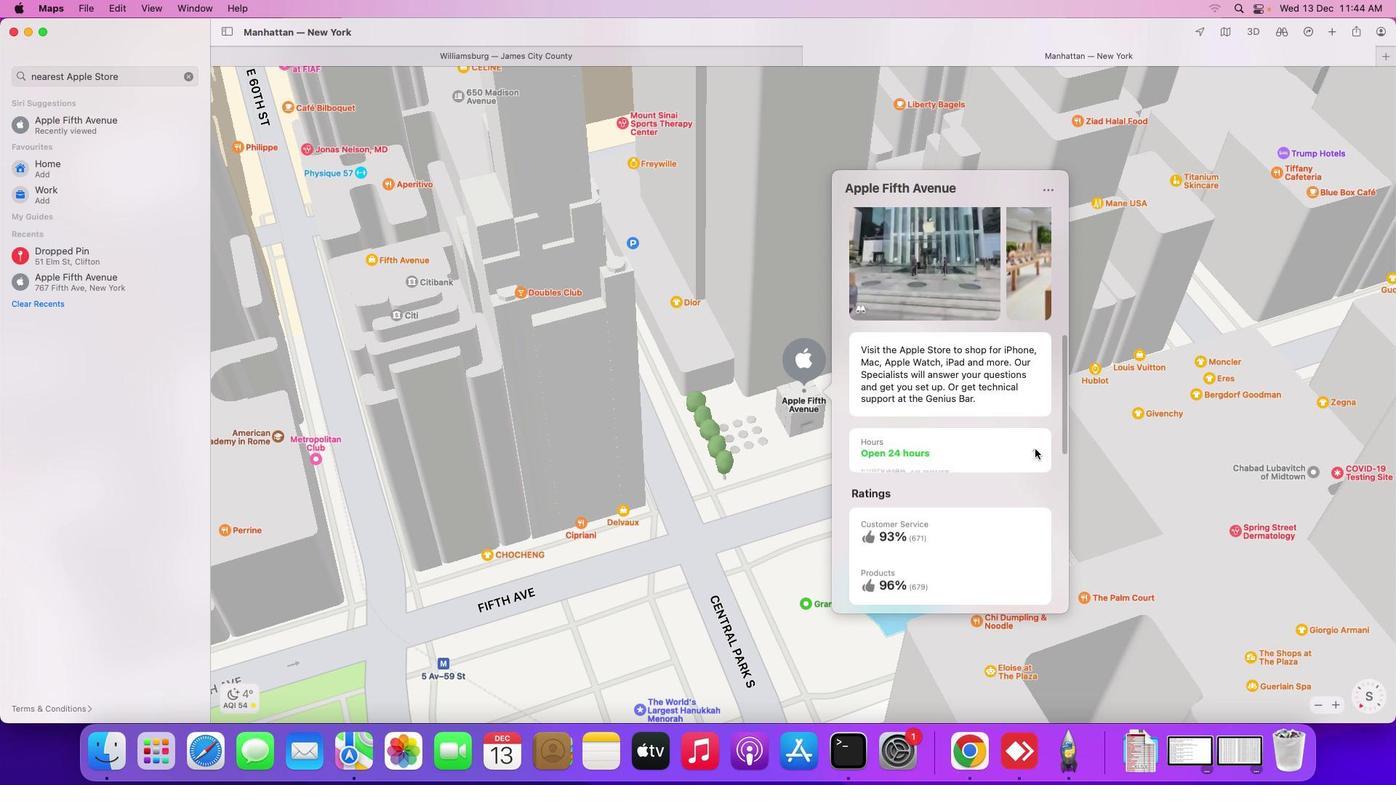 
Action: Mouse moved to (980, 455)
Screenshot: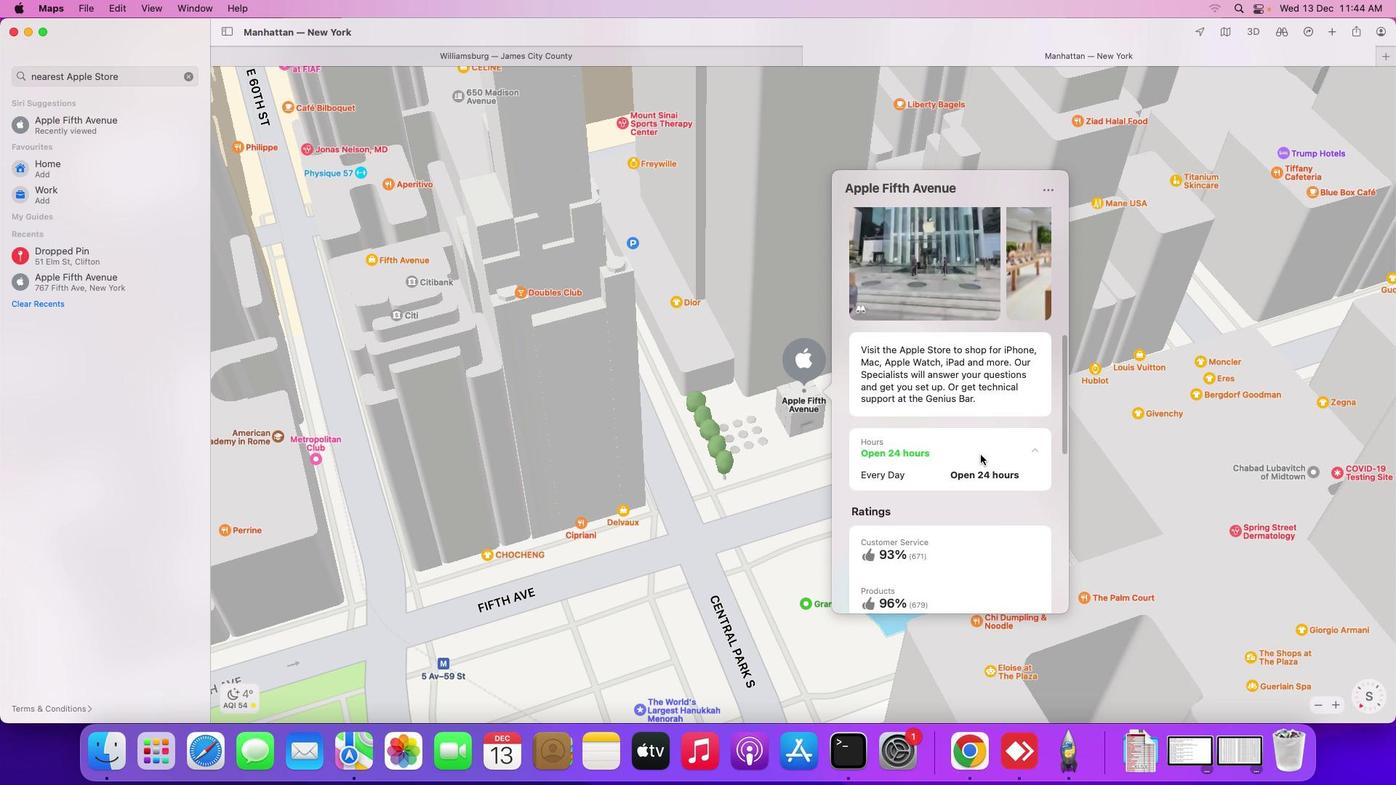 
